 Task: Add a condition where "Channel Is not Satisfaction prediction" in new tickets in your groups.
Action: Mouse moved to (150, 509)
Screenshot: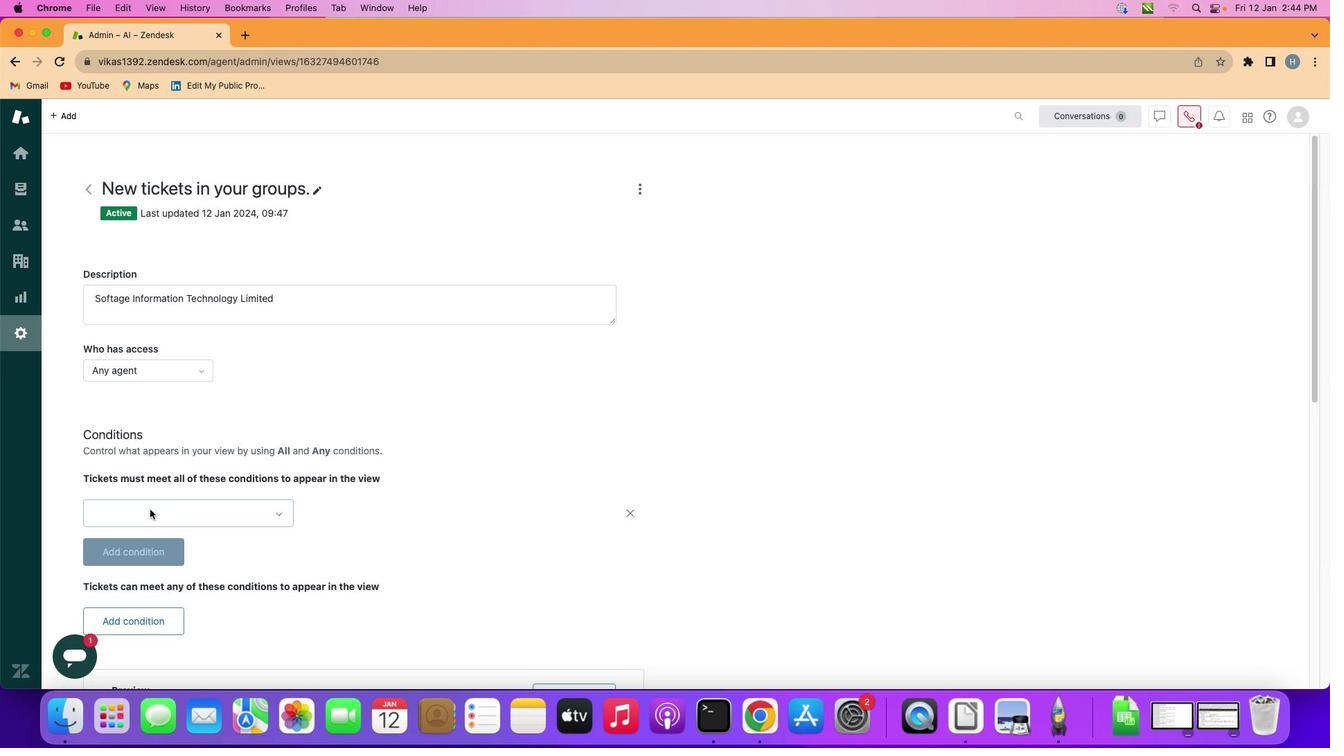 
Action: Mouse pressed left at (150, 509)
Screenshot: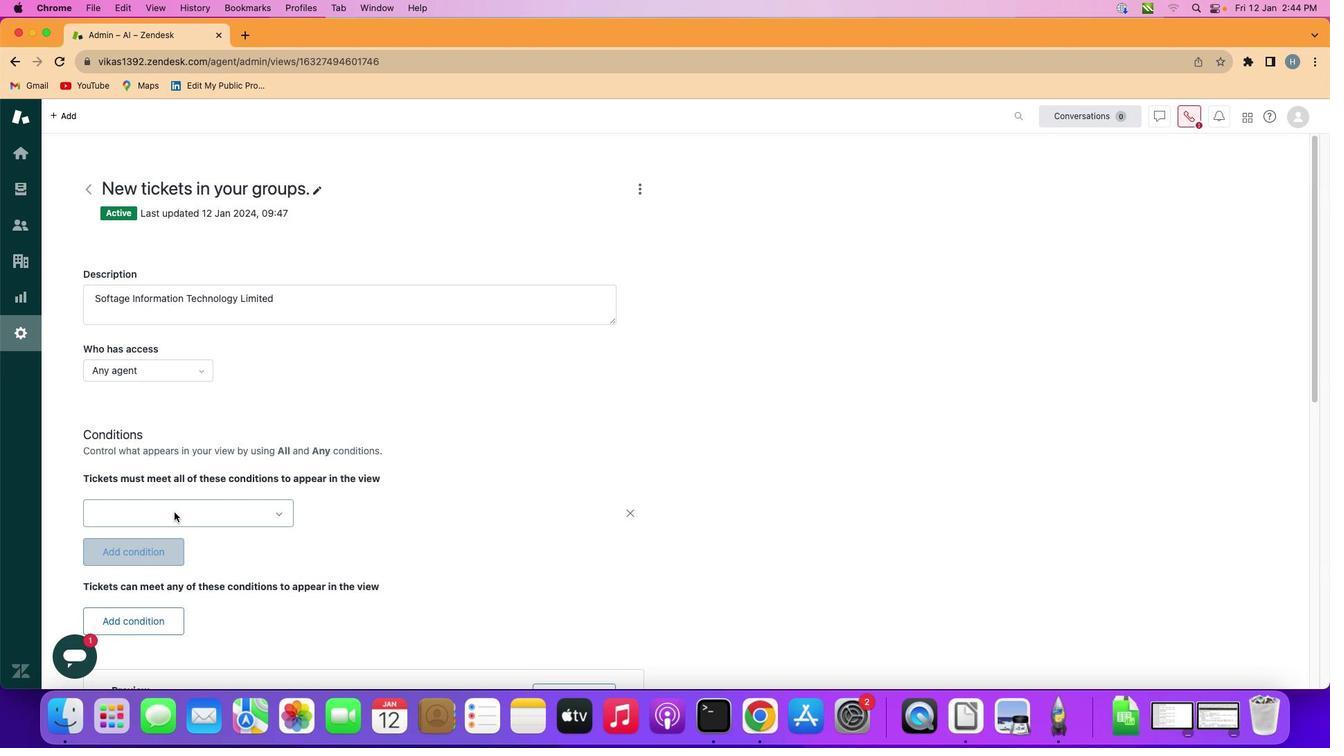 
Action: Mouse moved to (234, 510)
Screenshot: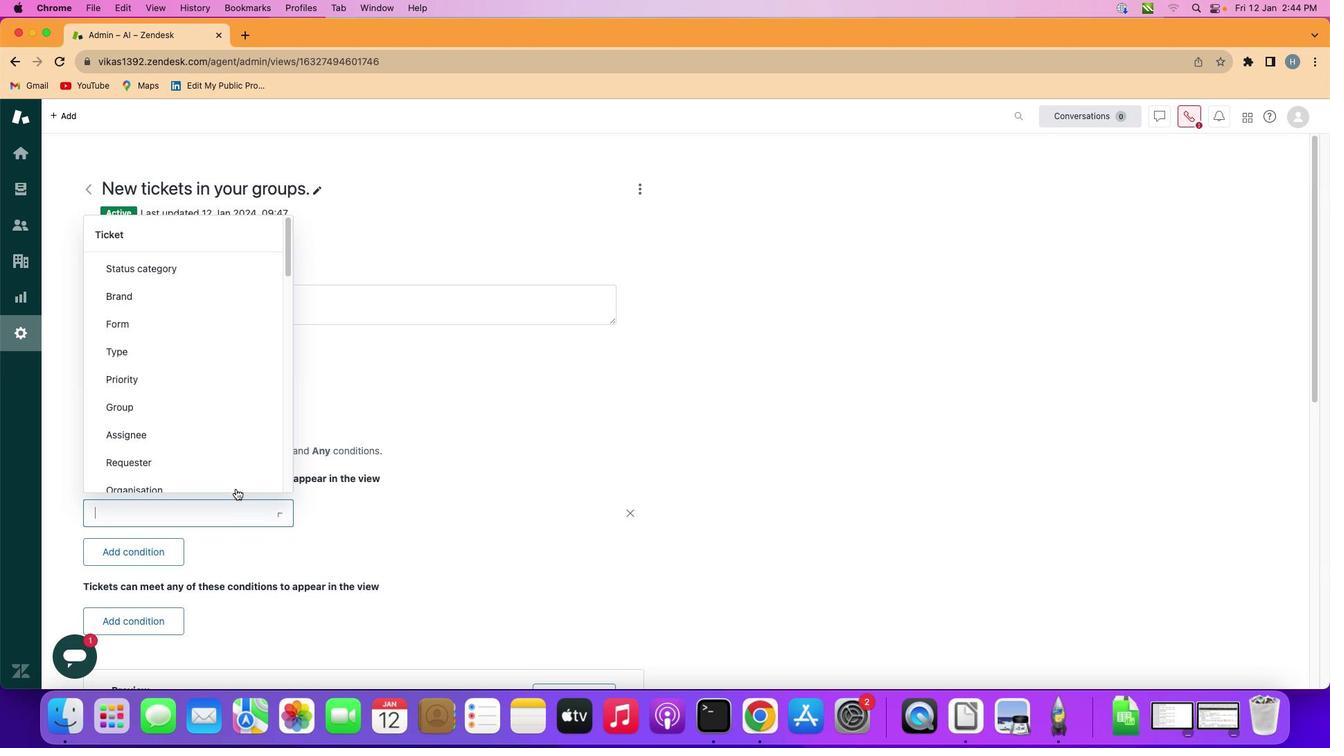 
Action: Mouse pressed left at (234, 510)
Screenshot: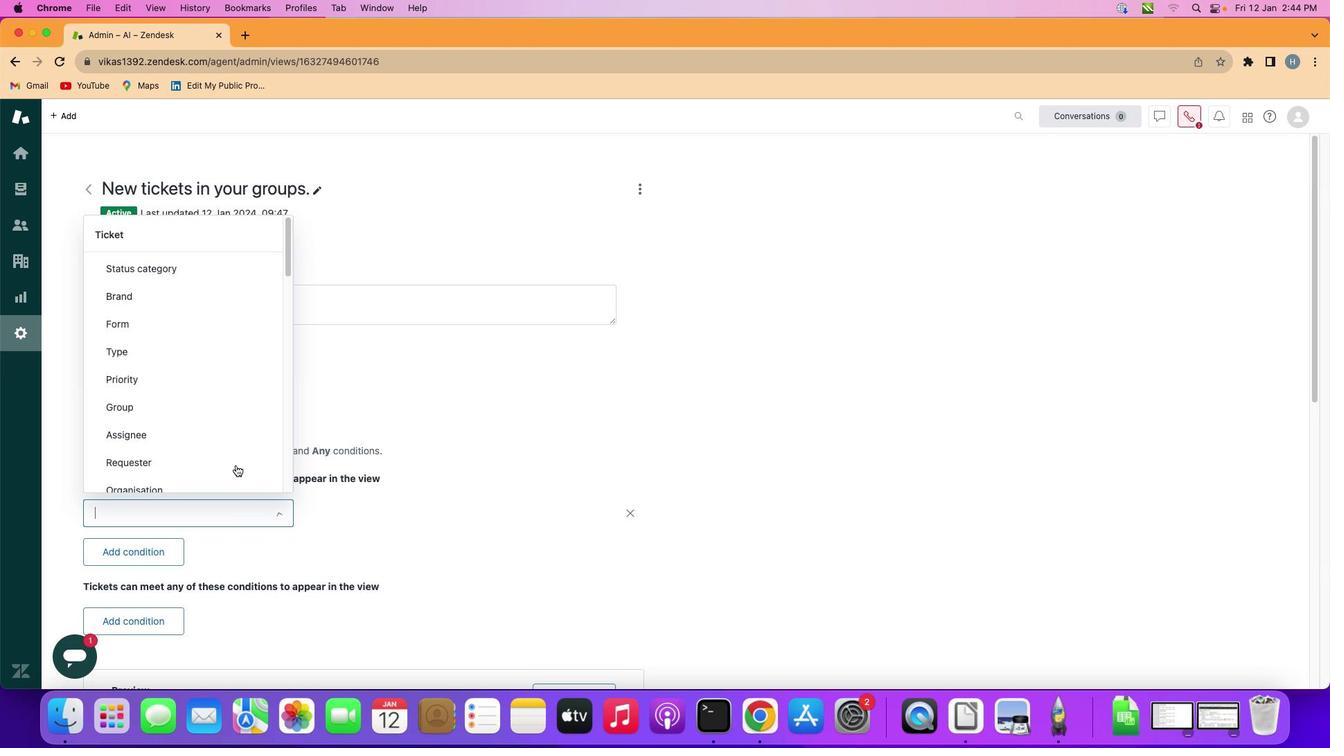 
Action: Mouse moved to (235, 342)
Screenshot: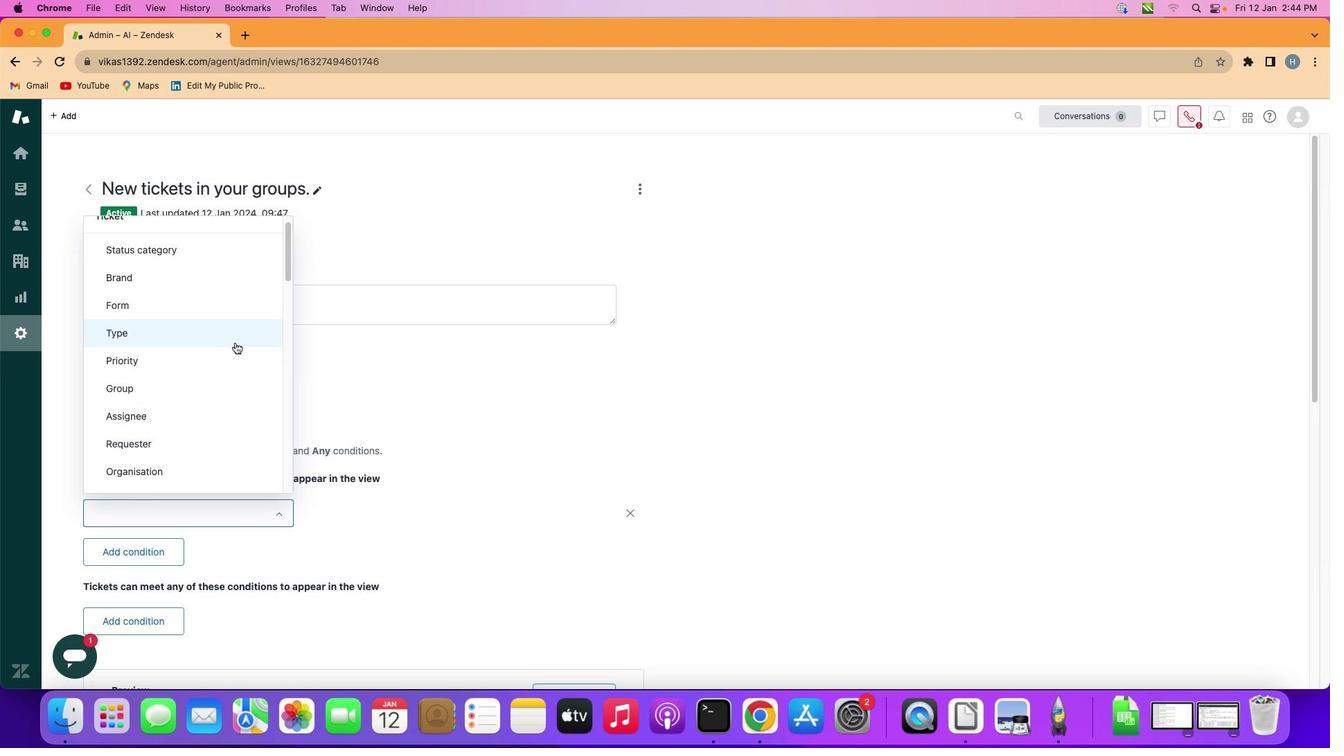 
Action: Mouse scrolled (235, 342) with delta (0, 0)
Screenshot: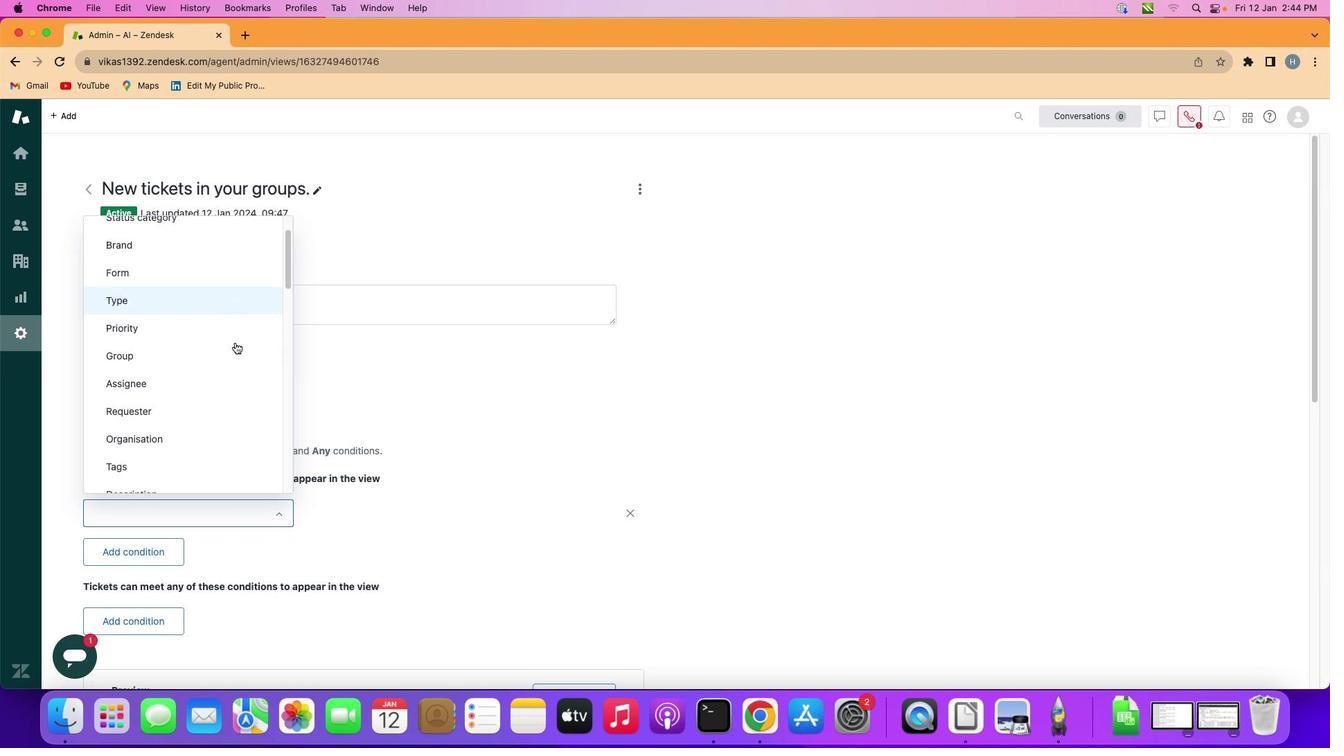 
Action: Mouse scrolled (235, 342) with delta (0, 0)
Screenshot: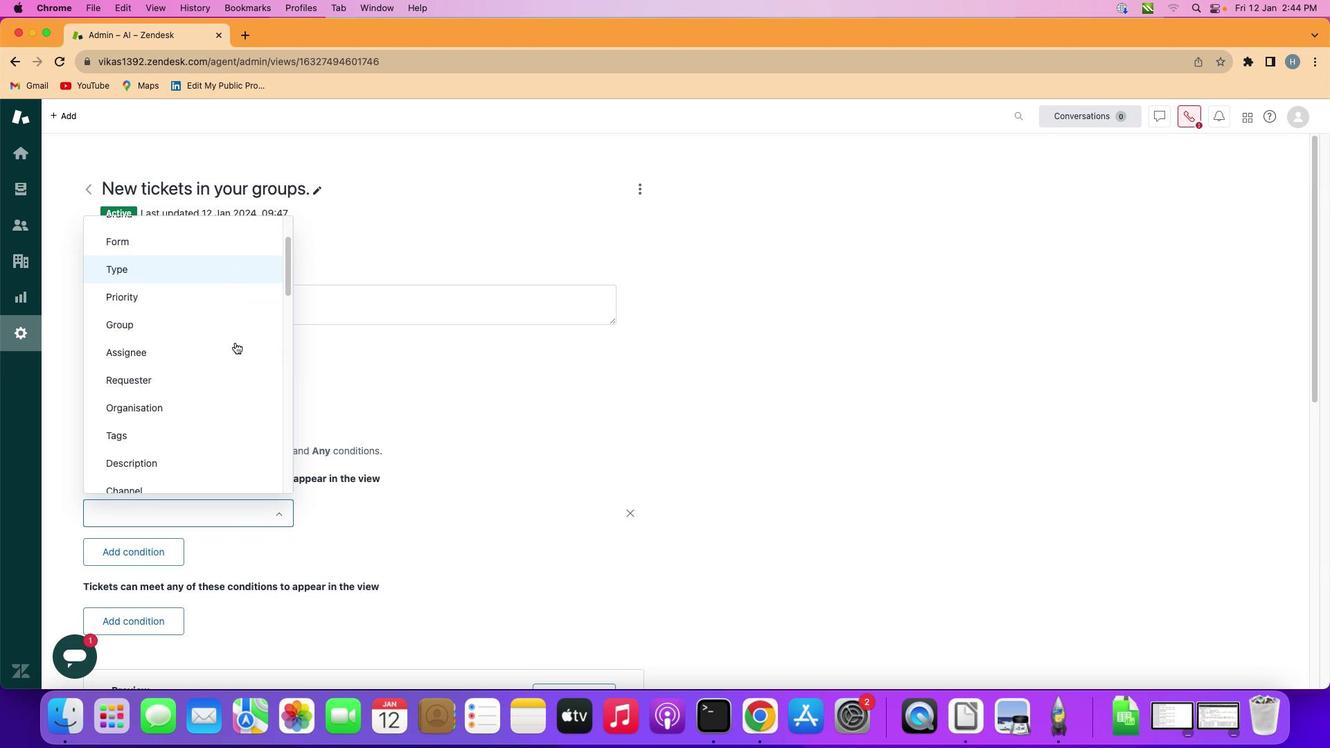 
Action: Mouse scrolled (235, 342) with delta (0, 0)
Screenshot: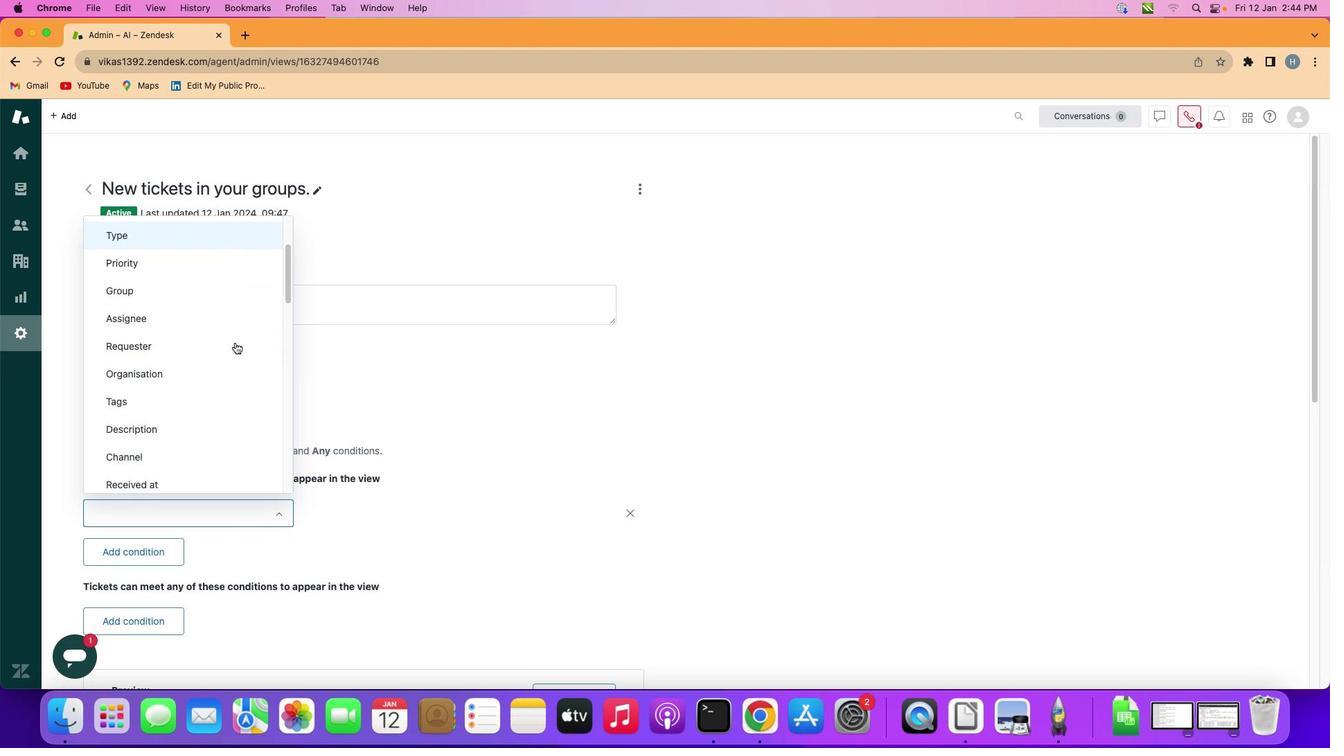 
Action: Mouse scrolled (235, 342) with delta (0, 0)
Screenshot: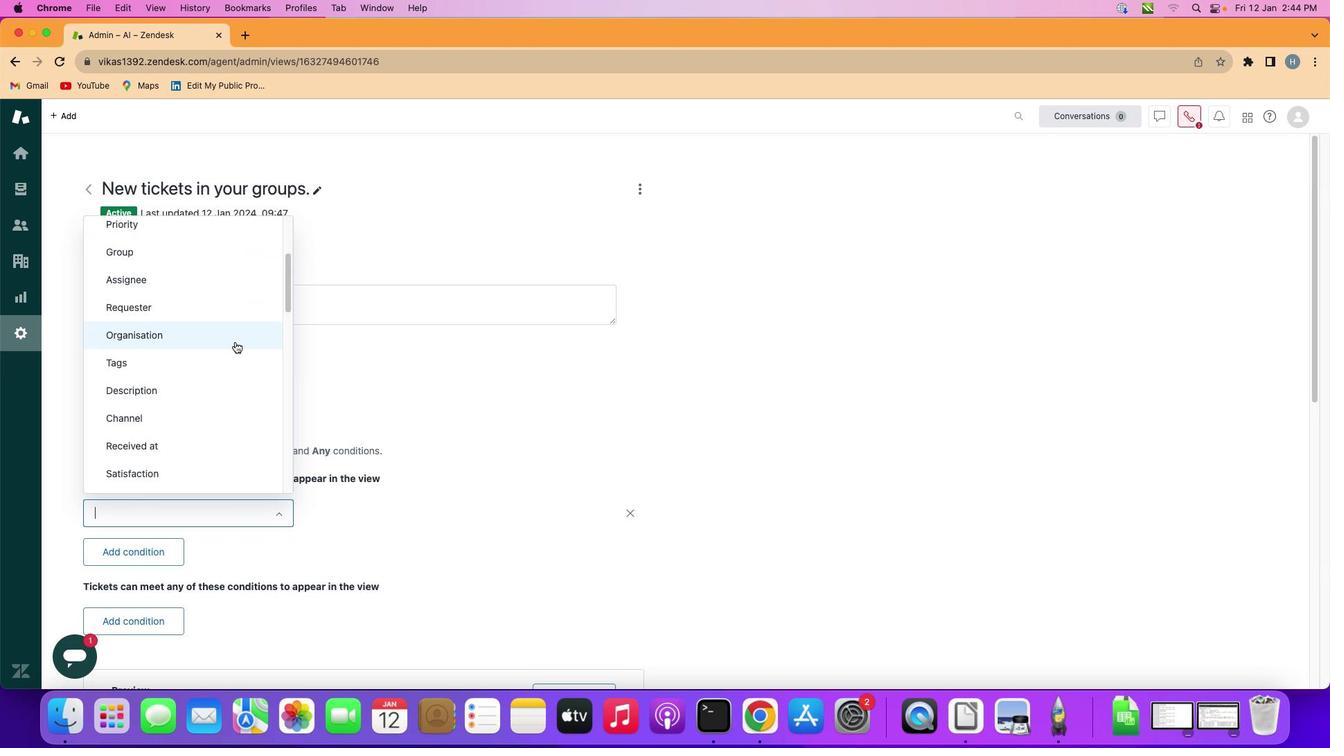 
Action: Mouse scrolled (235, 342) with delta (0, 0)
Screenshot: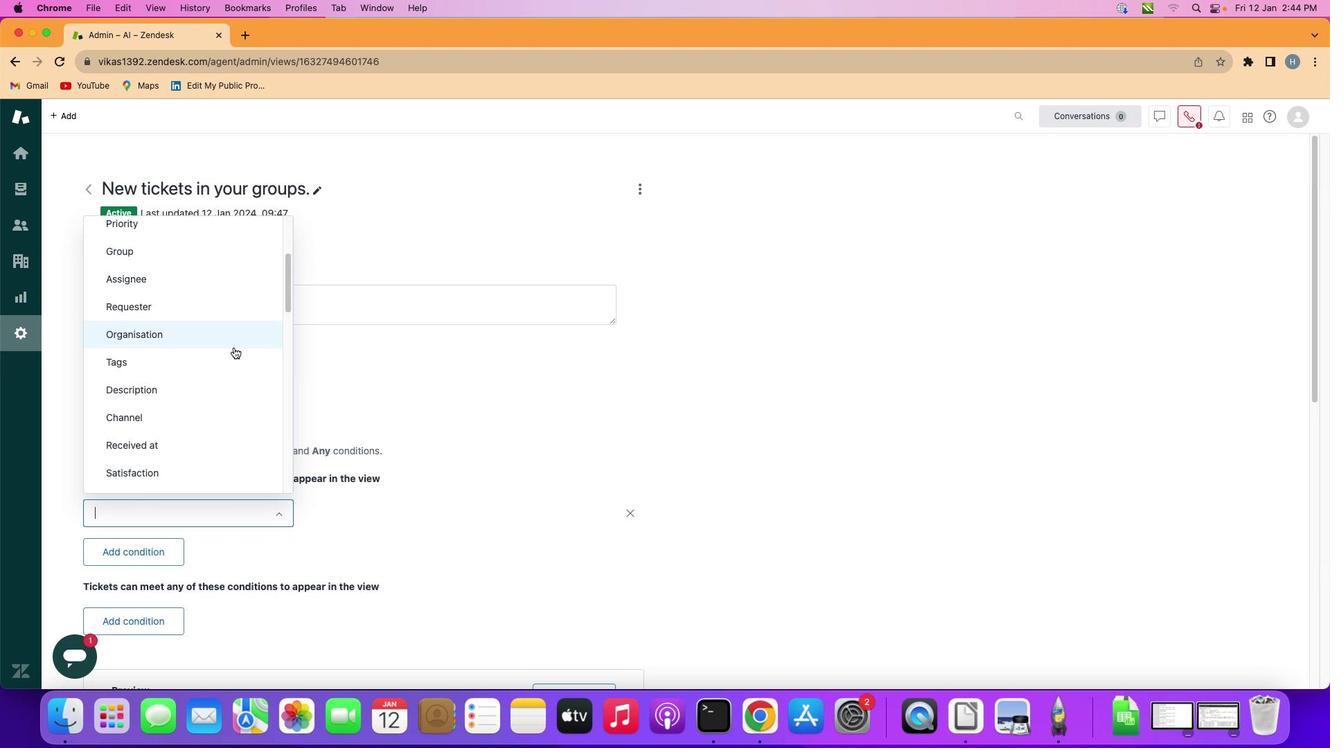 
Action: Mouse moved to (211, 416)
Screenshot: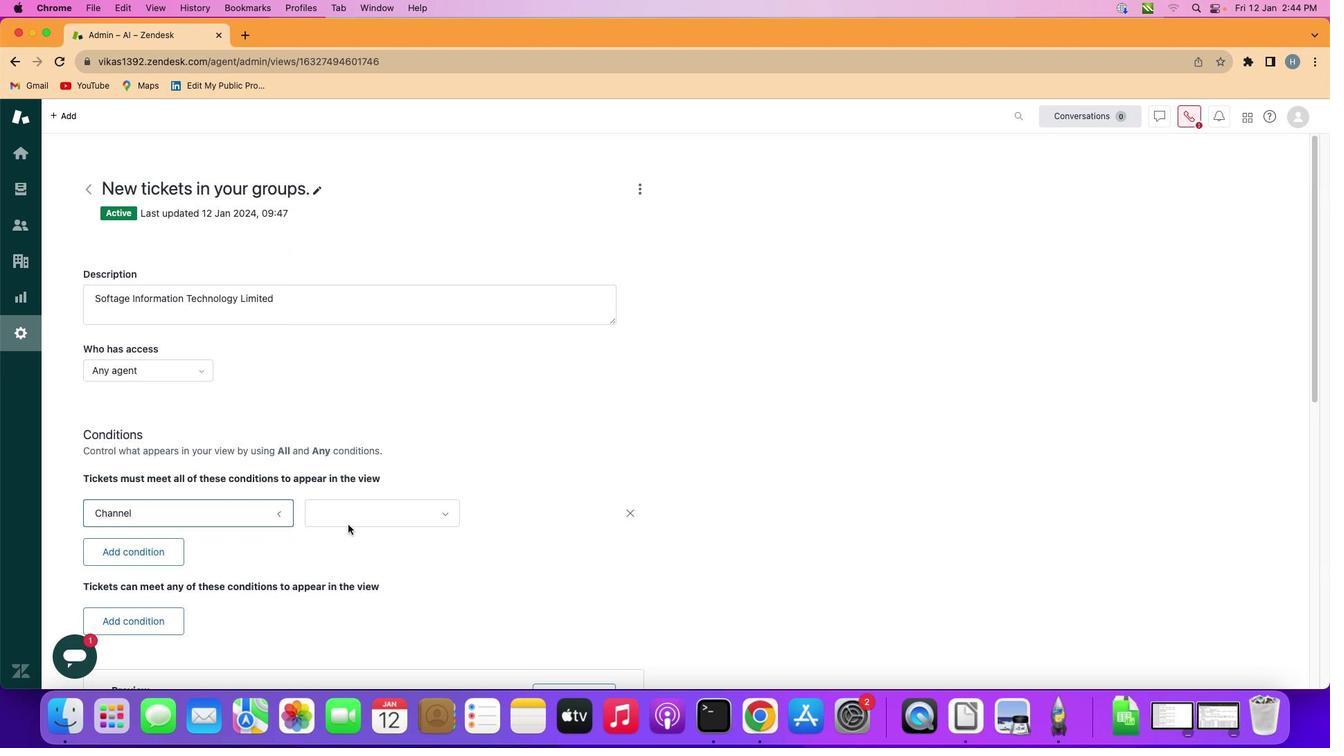 
Action: Mouse pressed left at (211, 416)
Screenshot: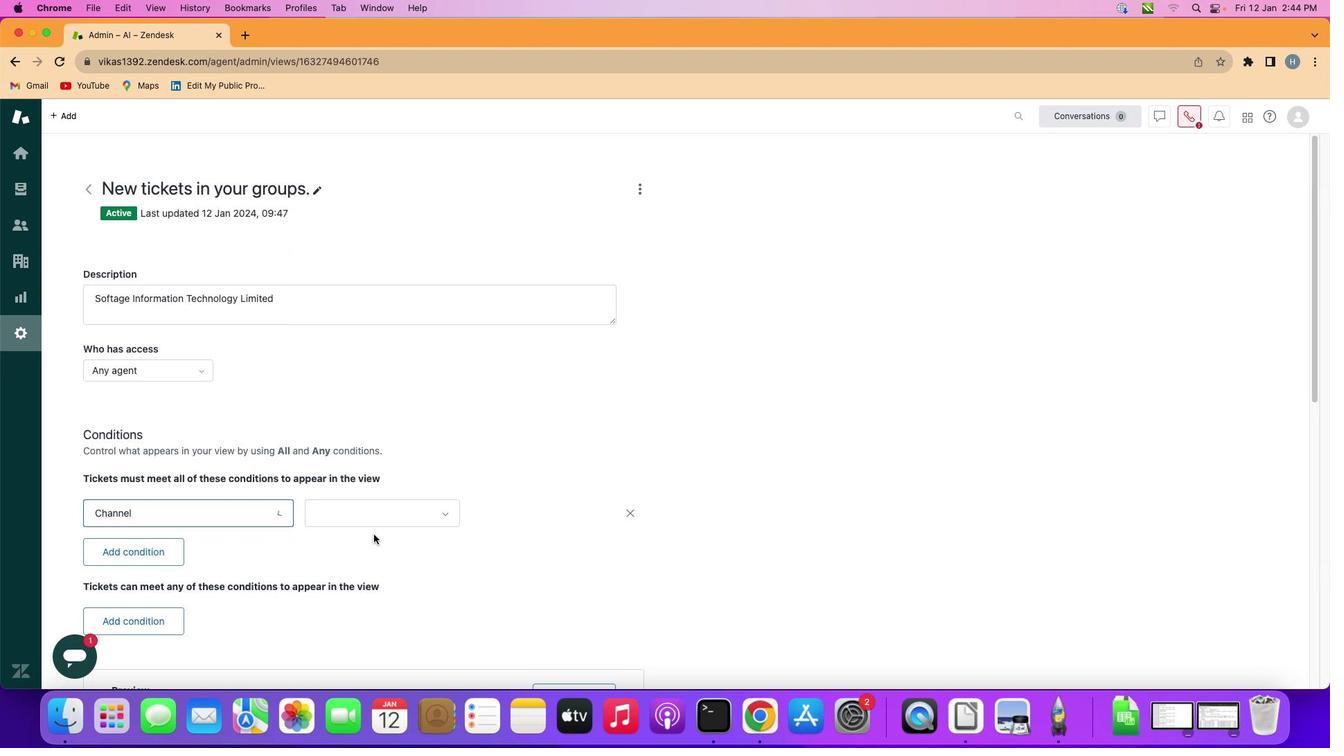 
Action: Mouse moved to (412, 520)
Screenshot: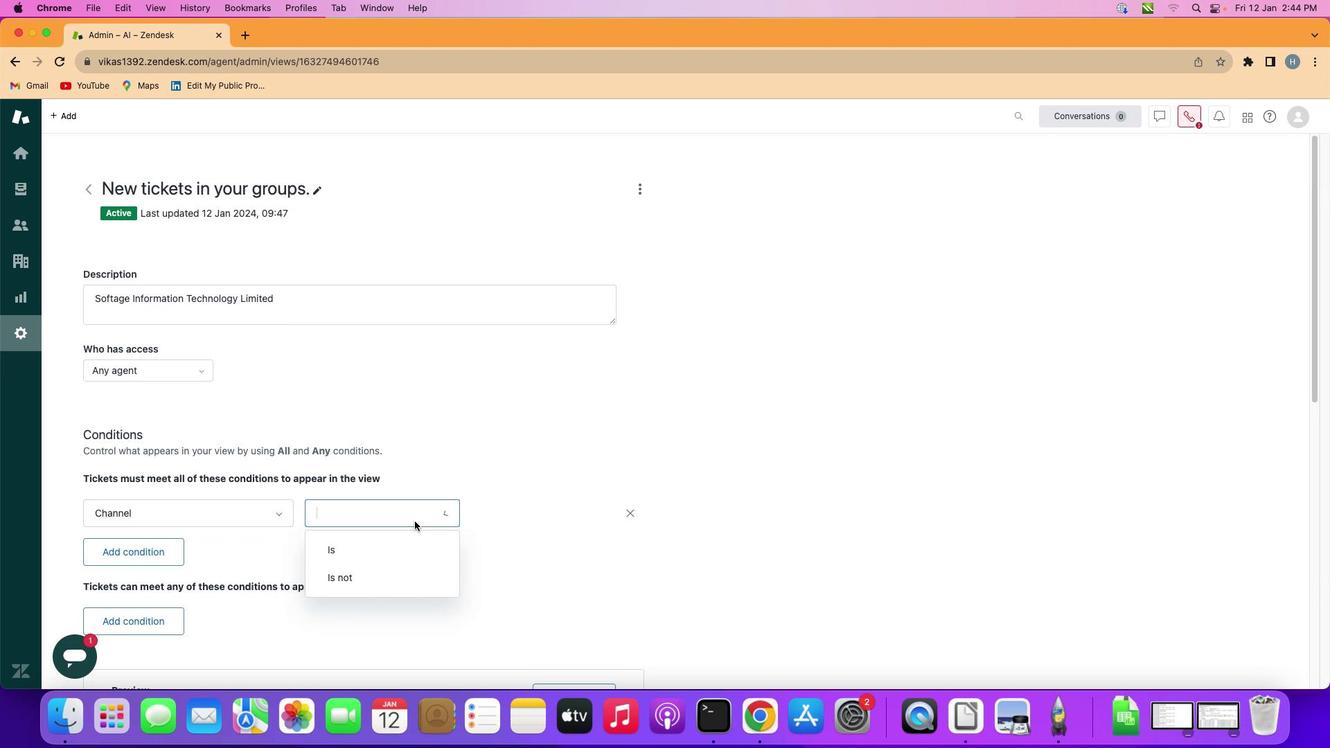 
Action: Mouse pressed left at (412, 520)
Screenshot: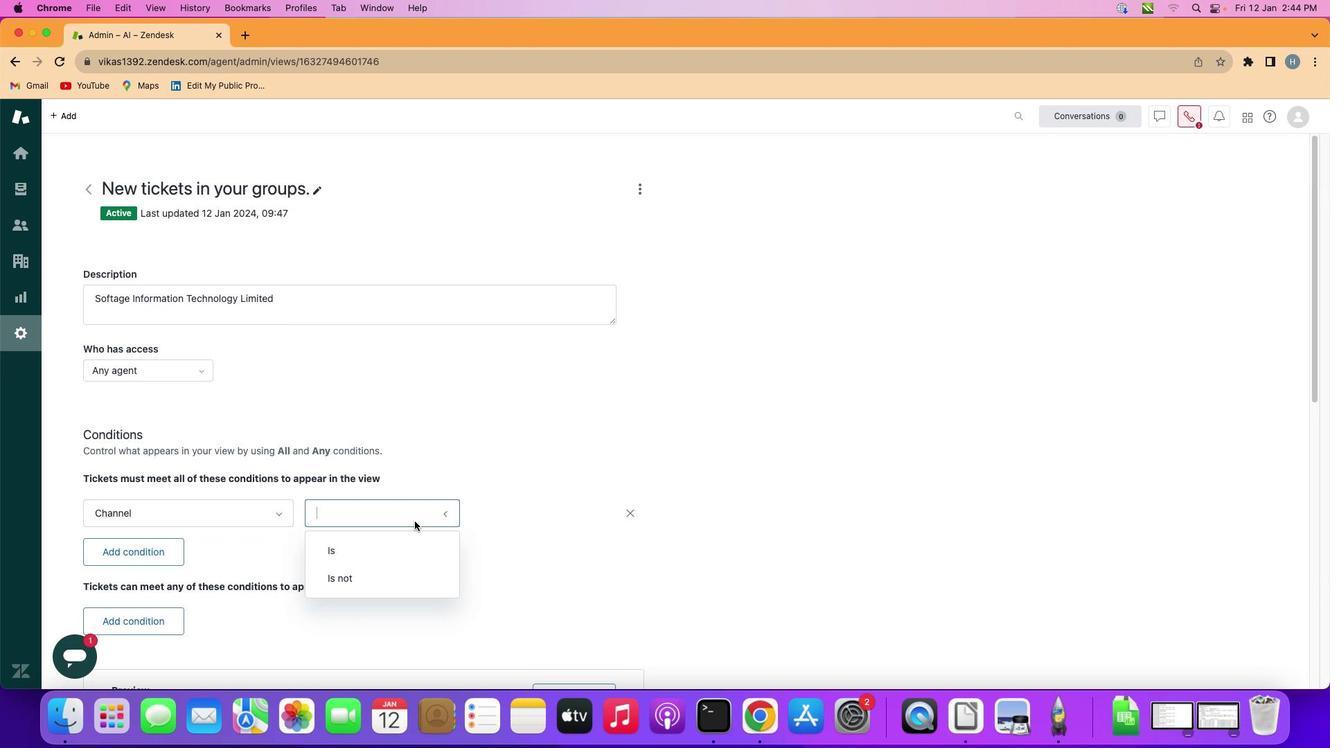 
Action: Mouse moved to (401, 572)
Screenshot: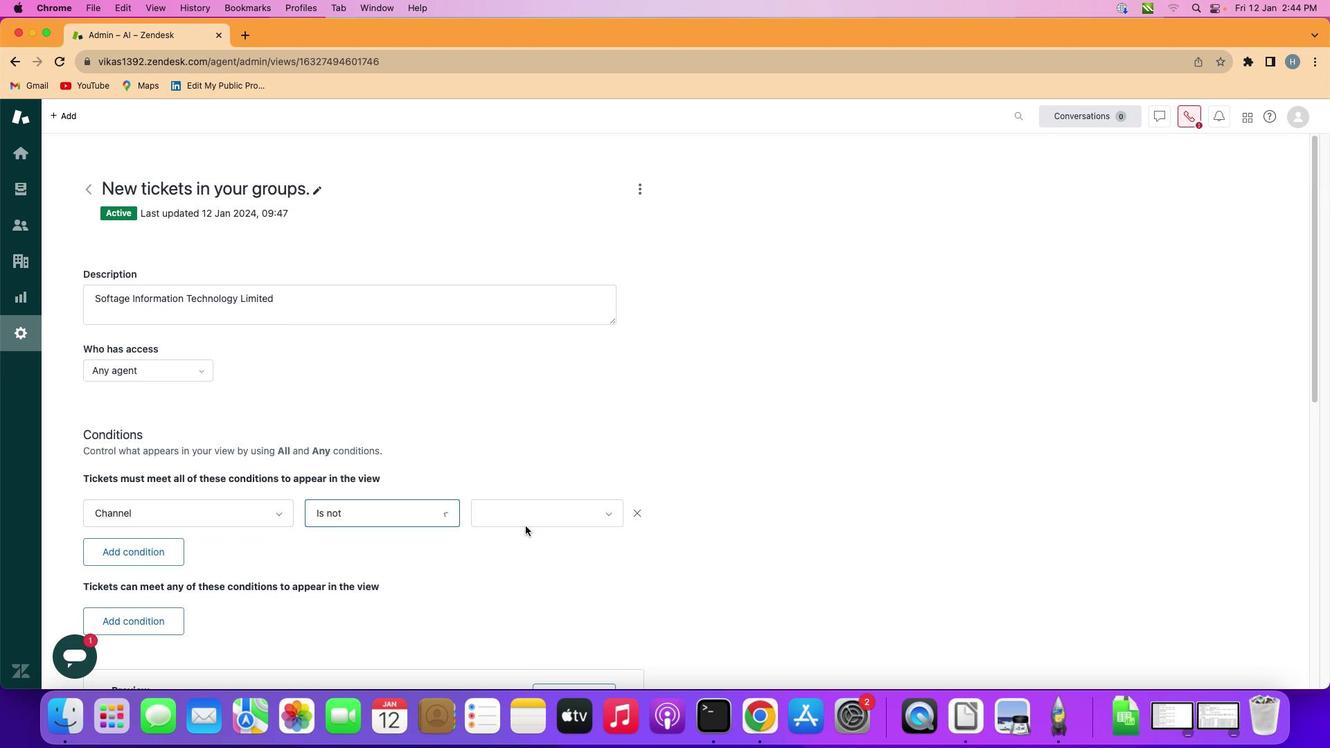 
Action: Mouse pressed left at (401, 572)
Screenshot: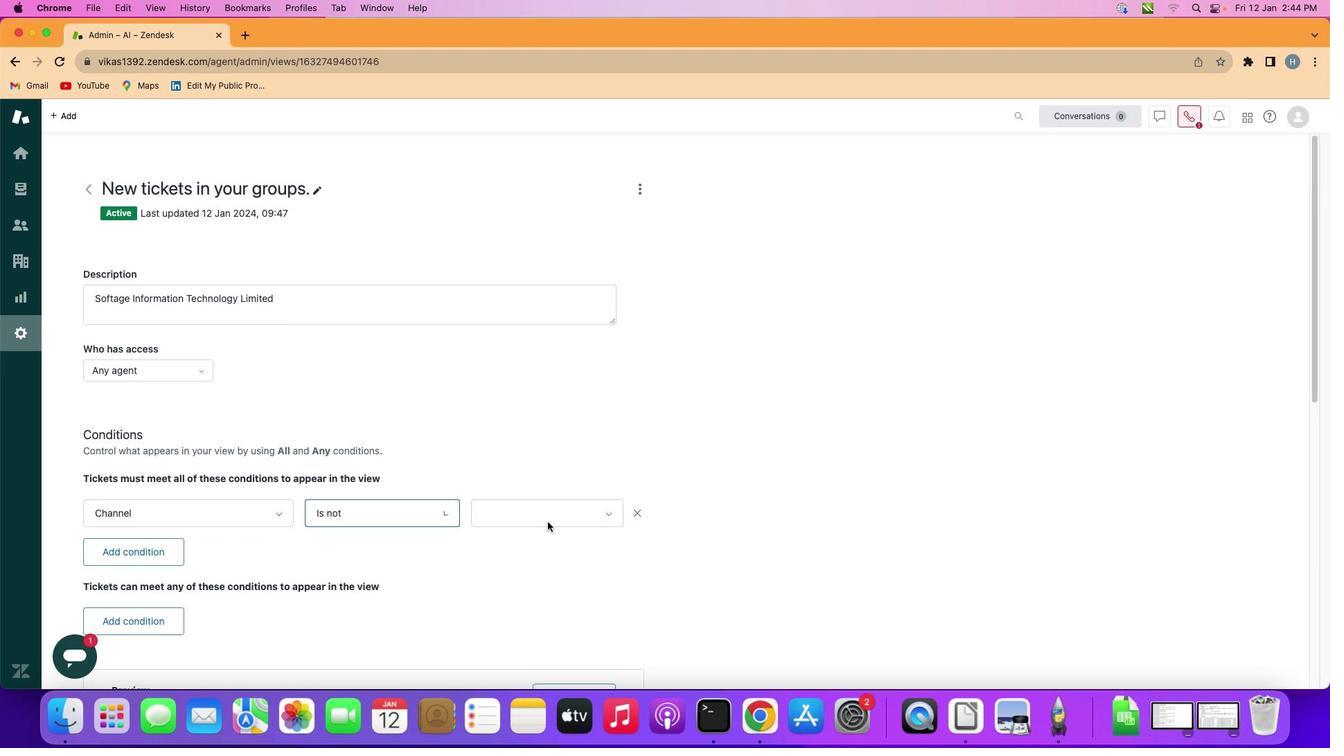 
Action: Mouse moved to (578, 509)
Screenshot: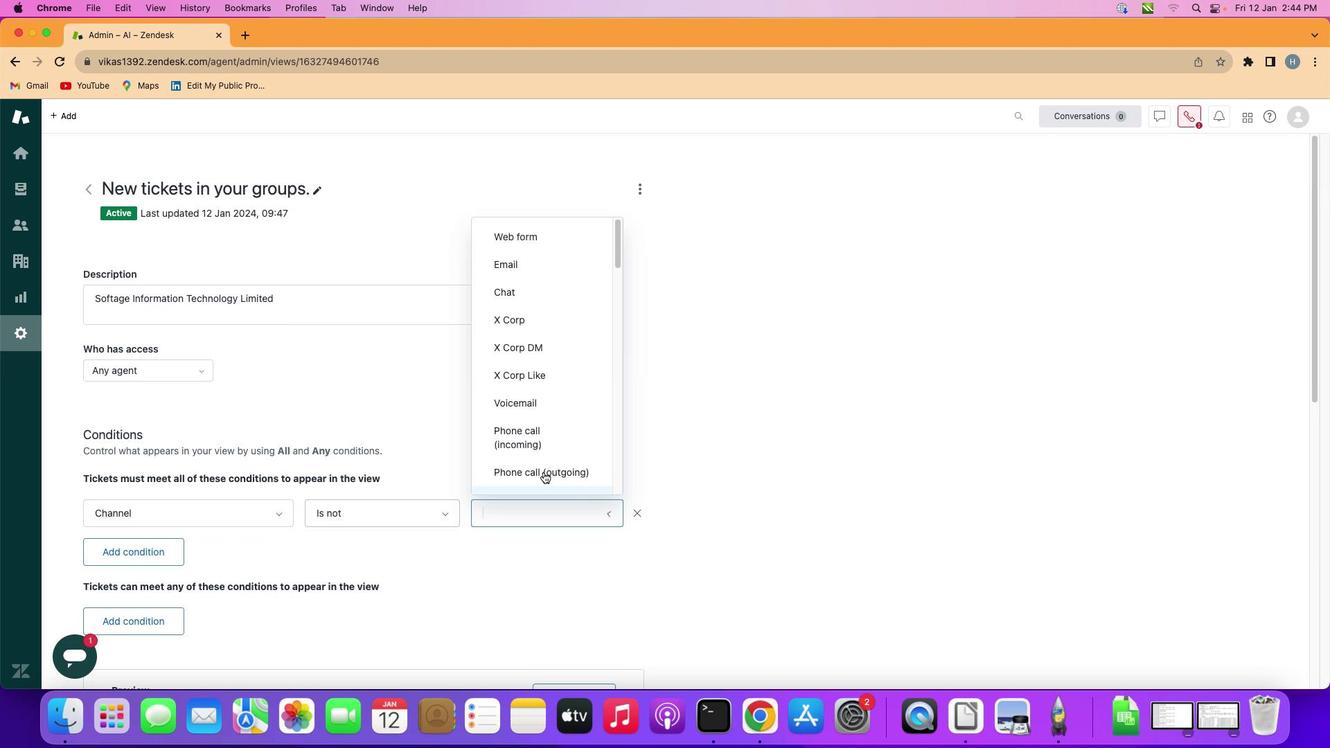 
Action: Mouse pressed left at (578, 509)
Screenshot: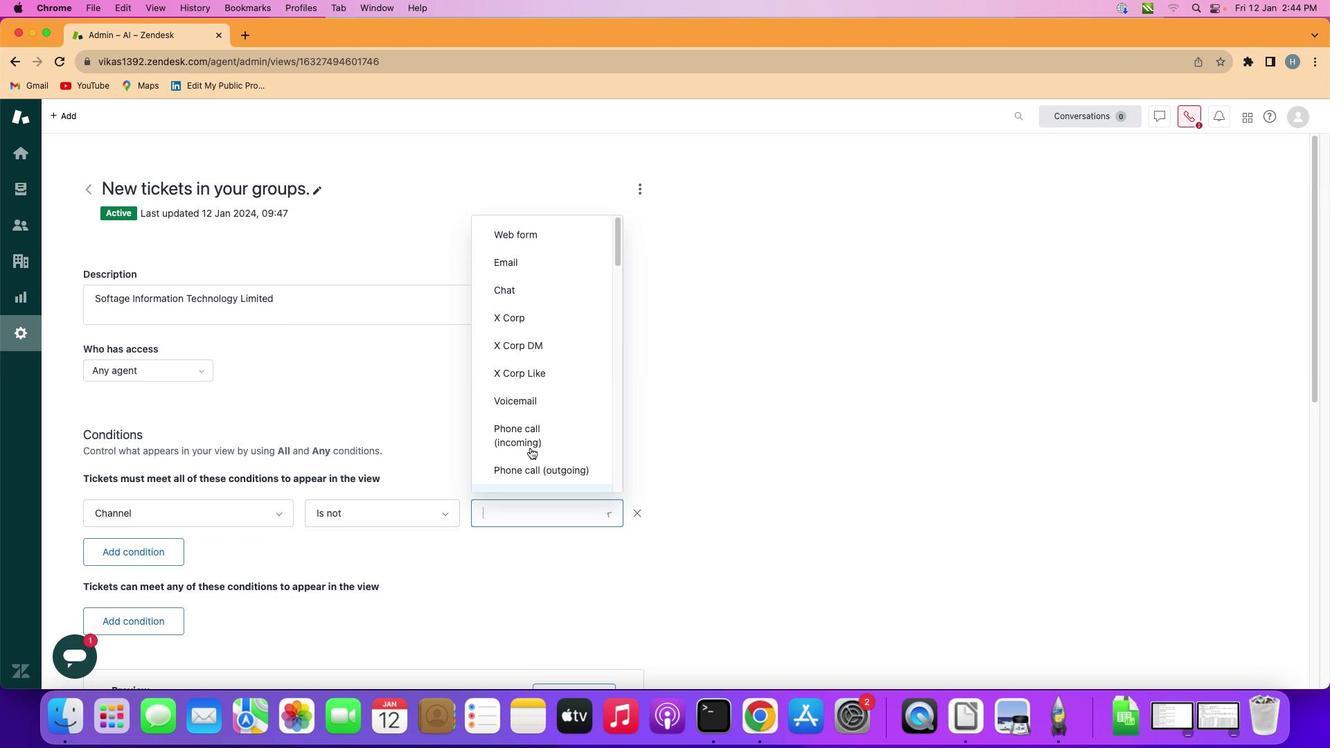 
Action: Mouse moved to (523, 349)
Screenshot: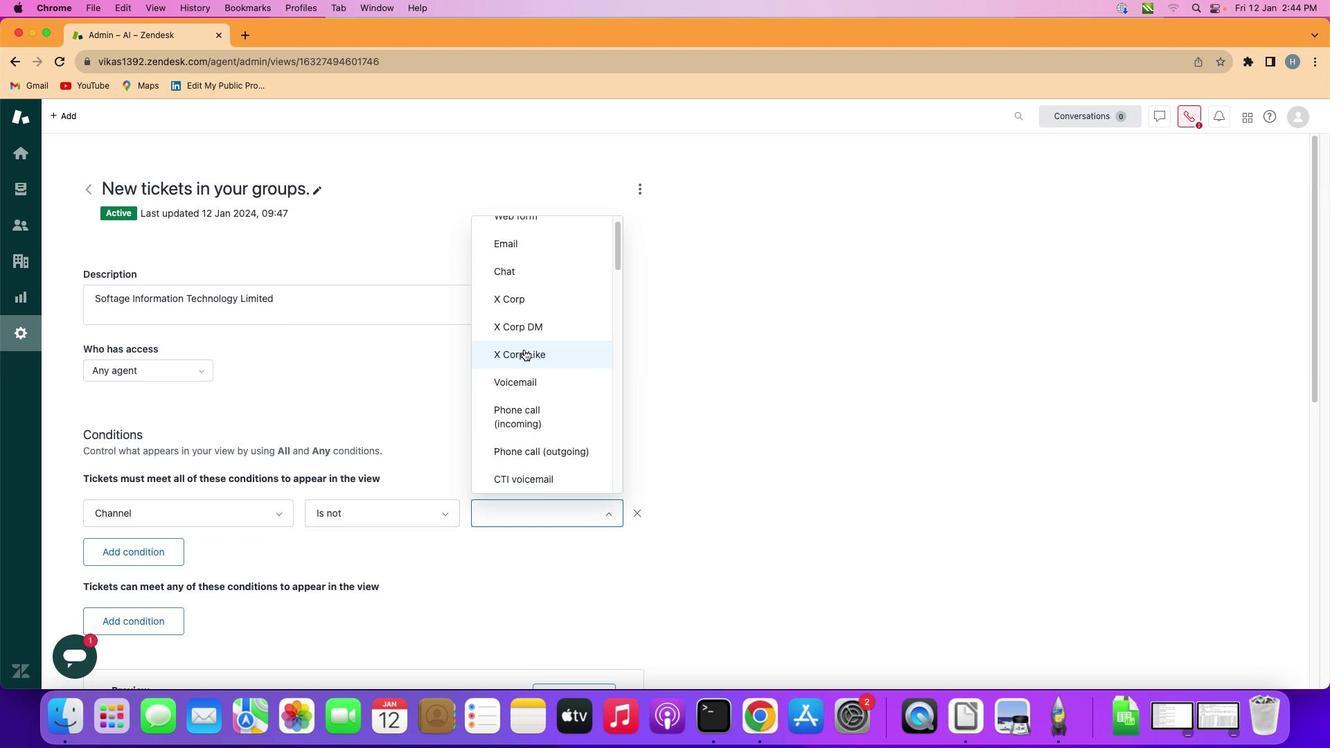 
Action: Mouse scrolled (523, 349) with delta (0, 0)
Screenshot: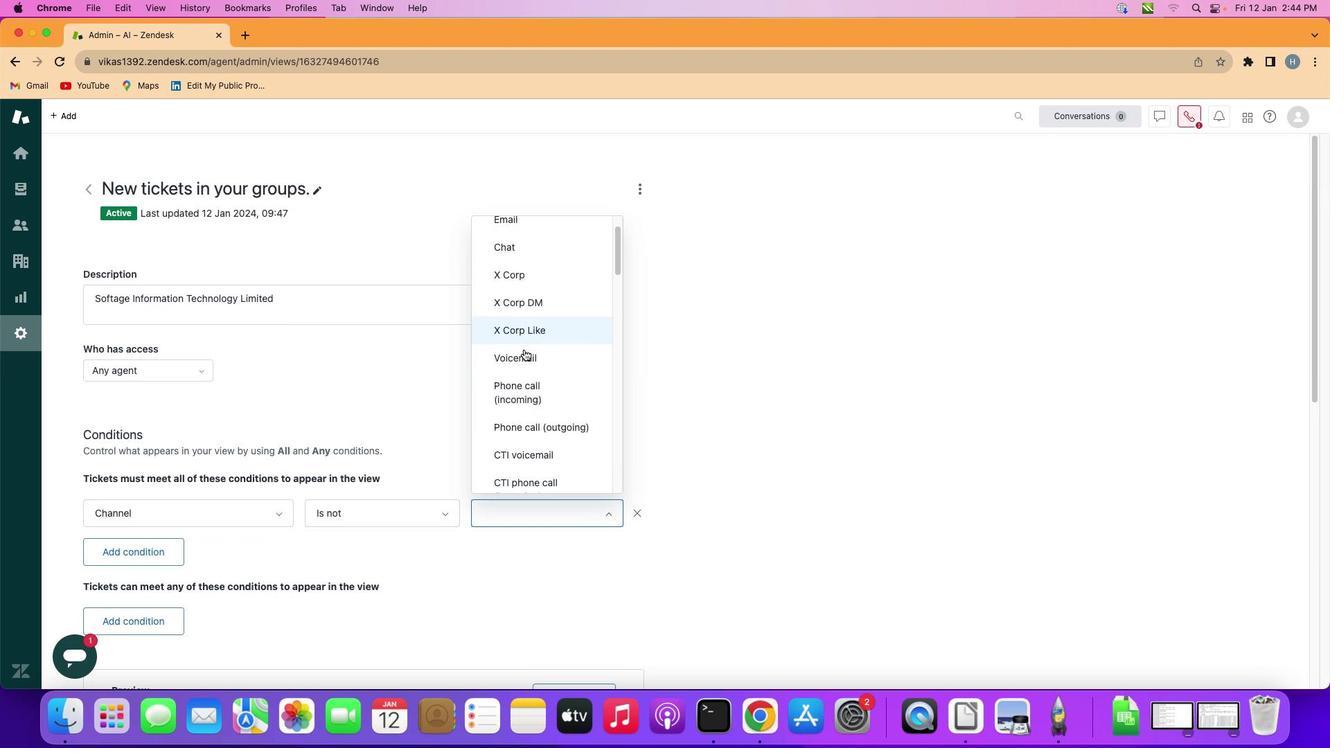 
Action: Mouse scrolled (523, 349) with delta (0, 0)
Screenshot: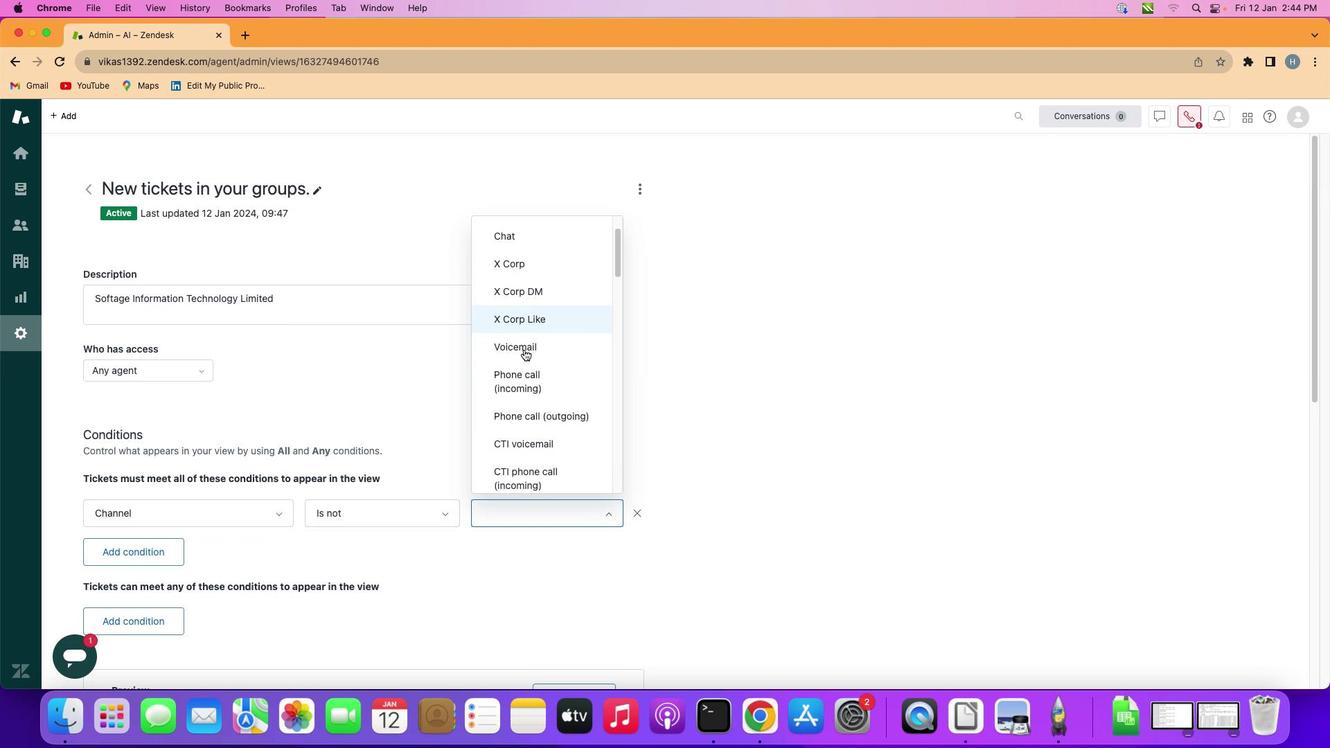 
Action: Mouse moved to (523, 349)
Screenshot: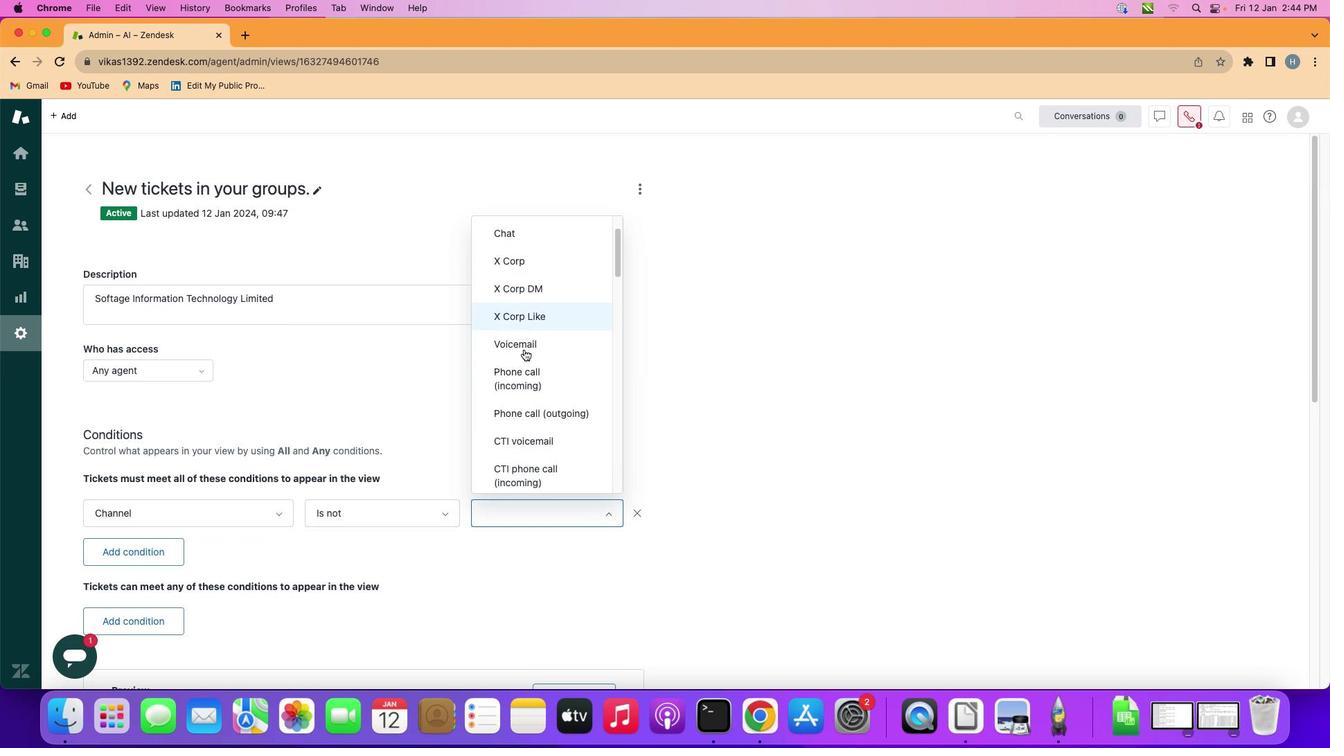 
Action: Mouse scrolled (523, 349) with delta (0, 0)
Screenshot: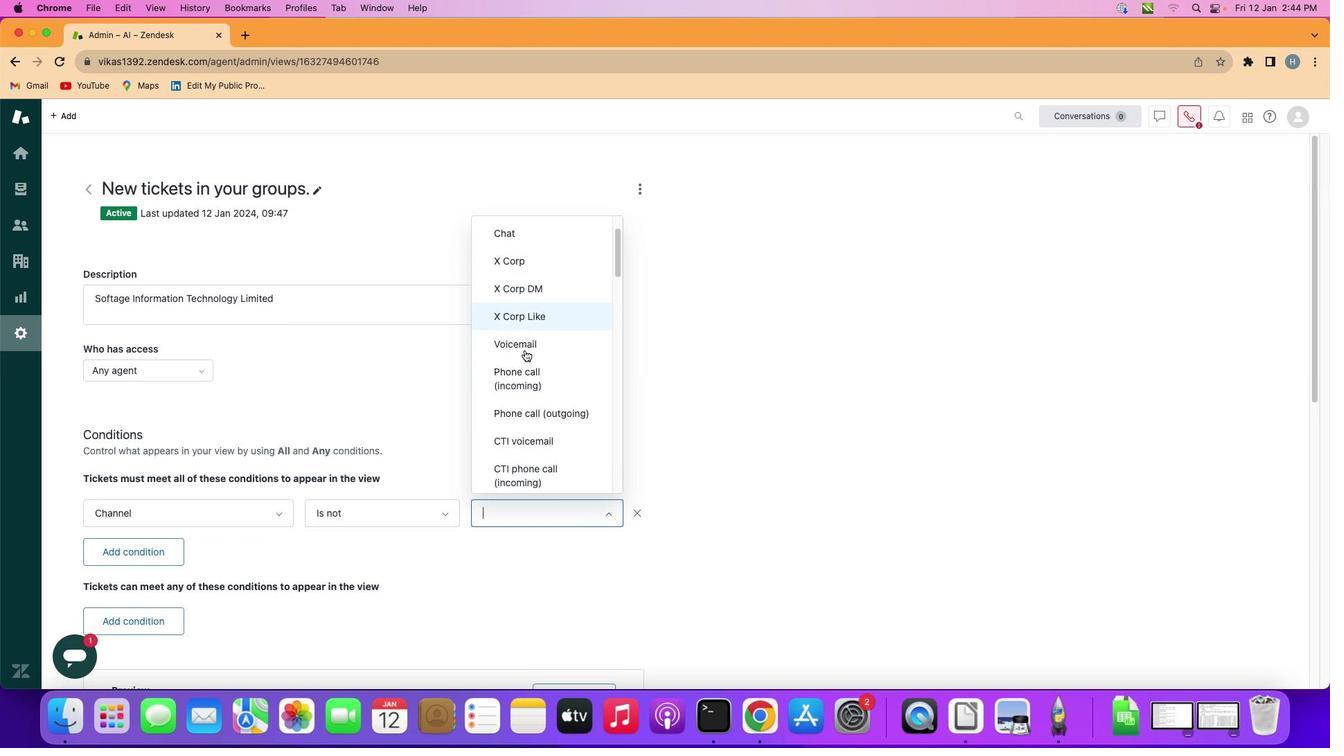 
Action: Mouse moved to (524, 349)
Screenshot: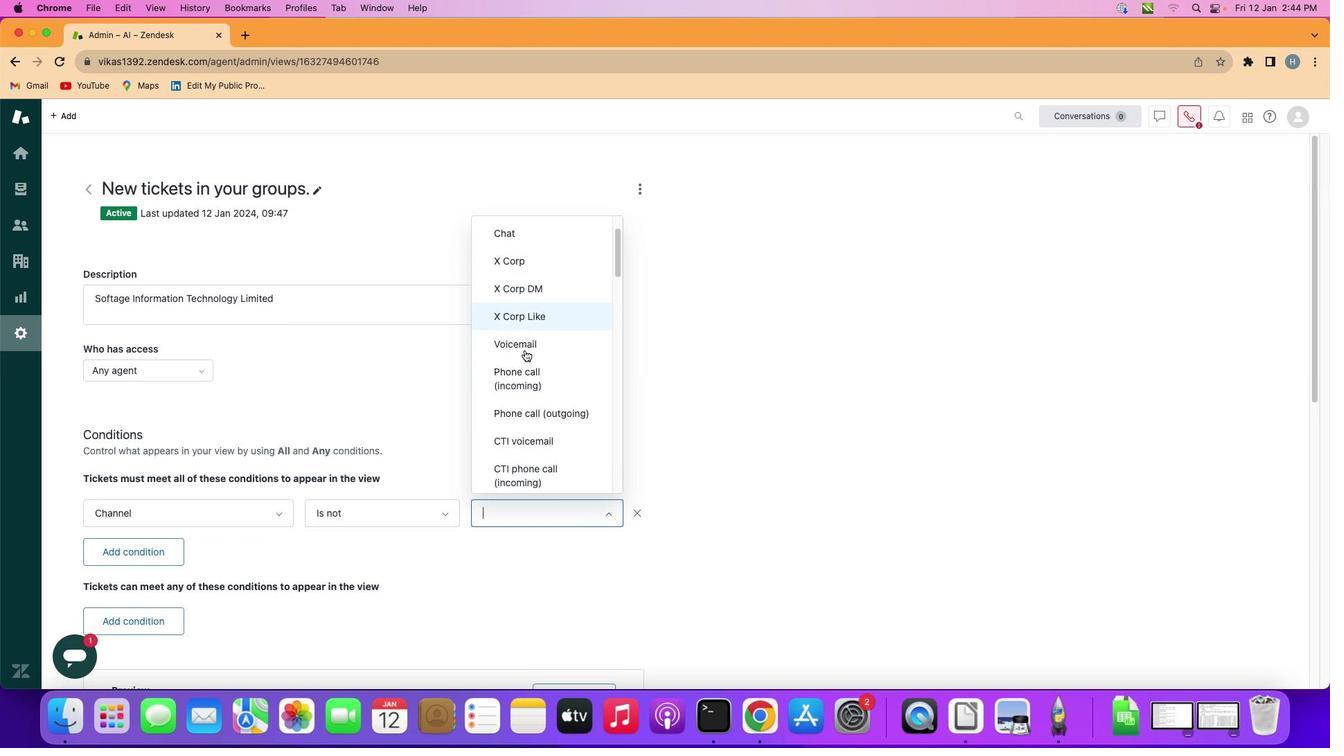 
Action: Mouse scrolled (524, 349) with delta (0, 0)
Screenshot: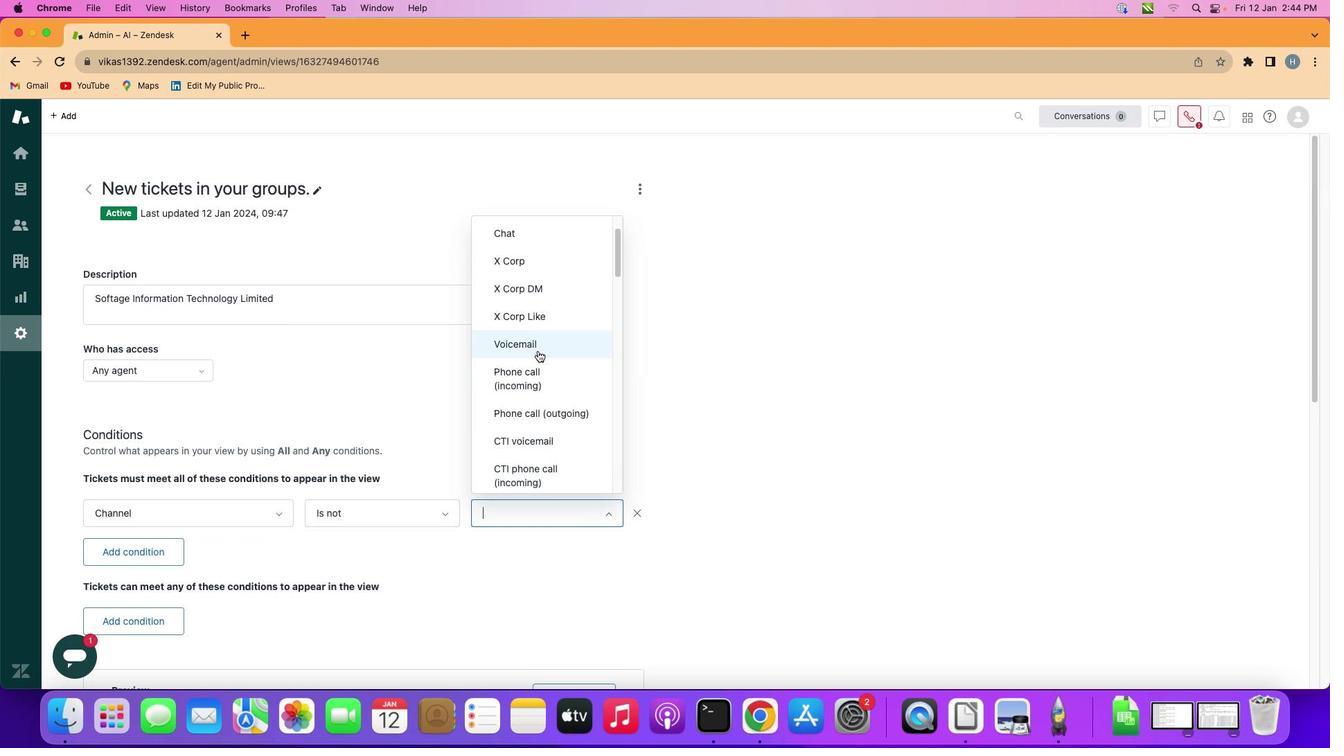 
Action: Mouse moved to (541, 350)
Screenshot: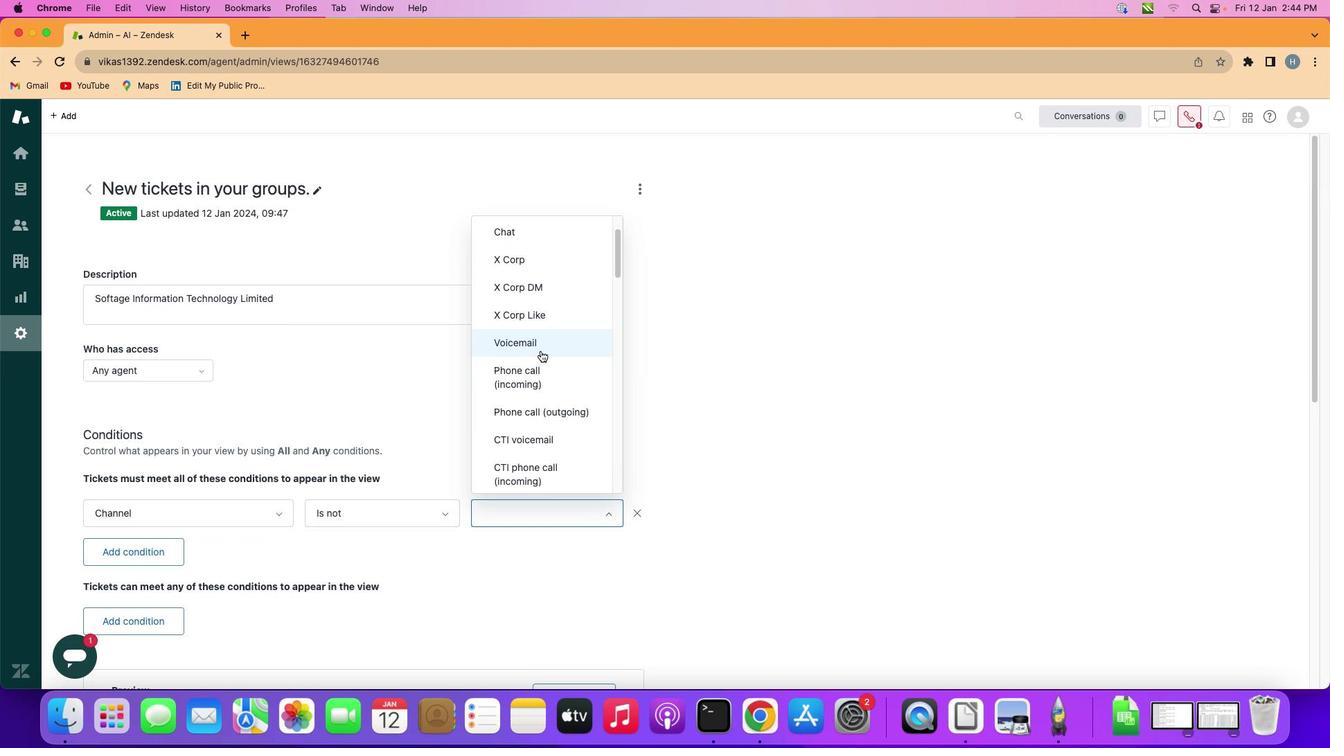 
Action: Mouse scrolled (541, 350) with delta (0, 0)
Screenshot: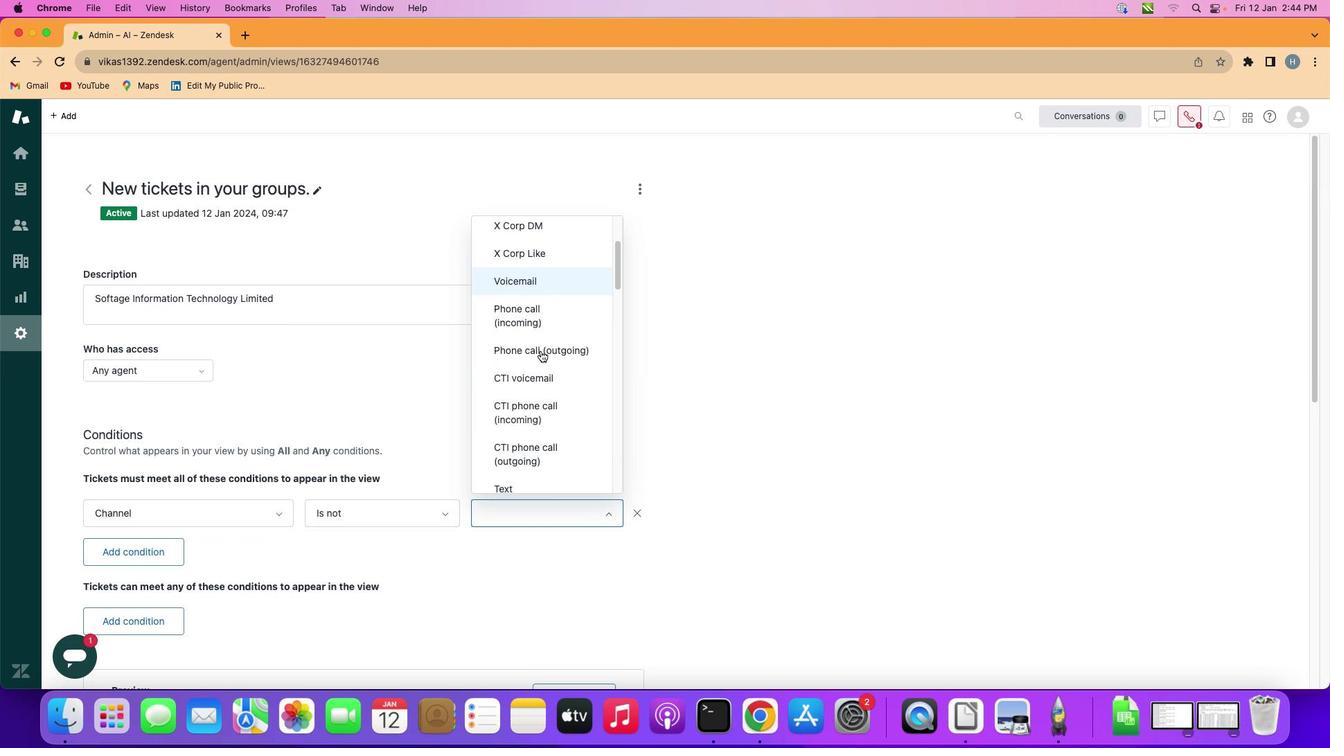
Action: Mouse scrolled (541, 350) with delta (0, 0)
Screenshot: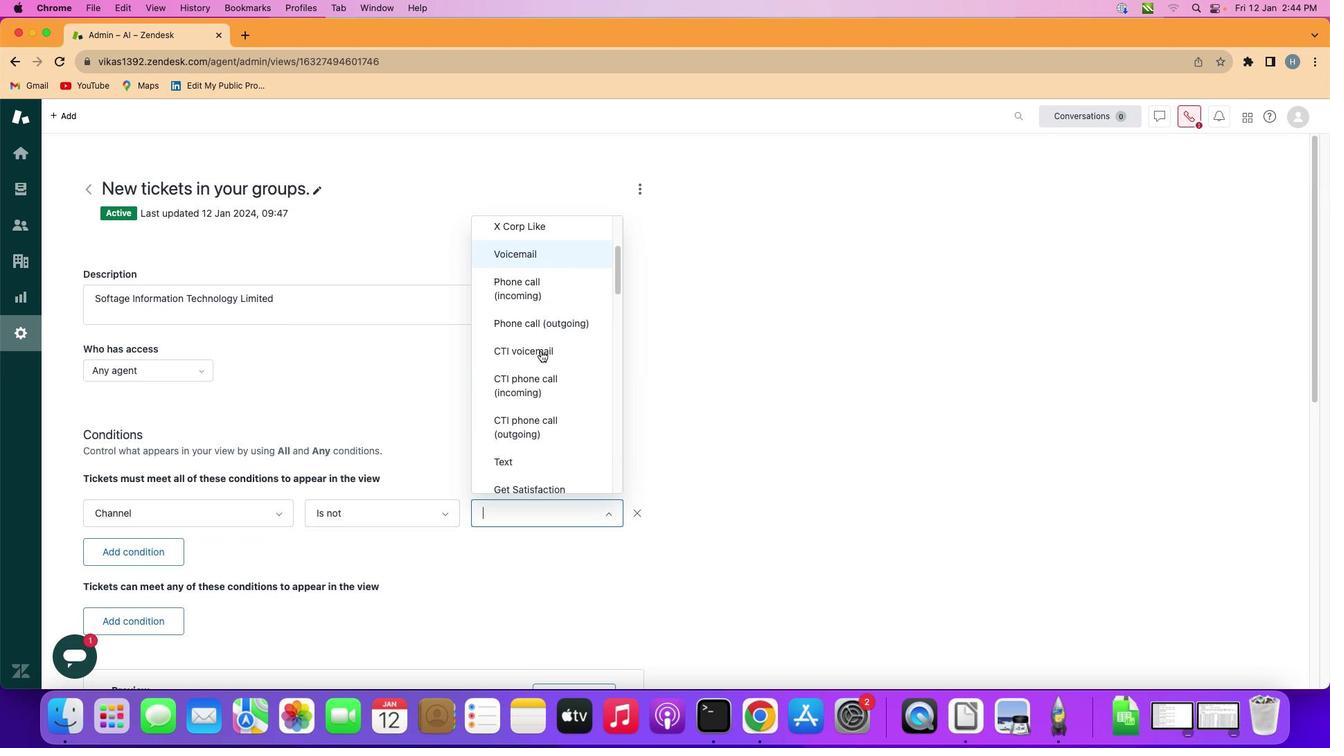 
Action: Mouse scrolled (541, 350) with delta (0, 0)
Screenshot: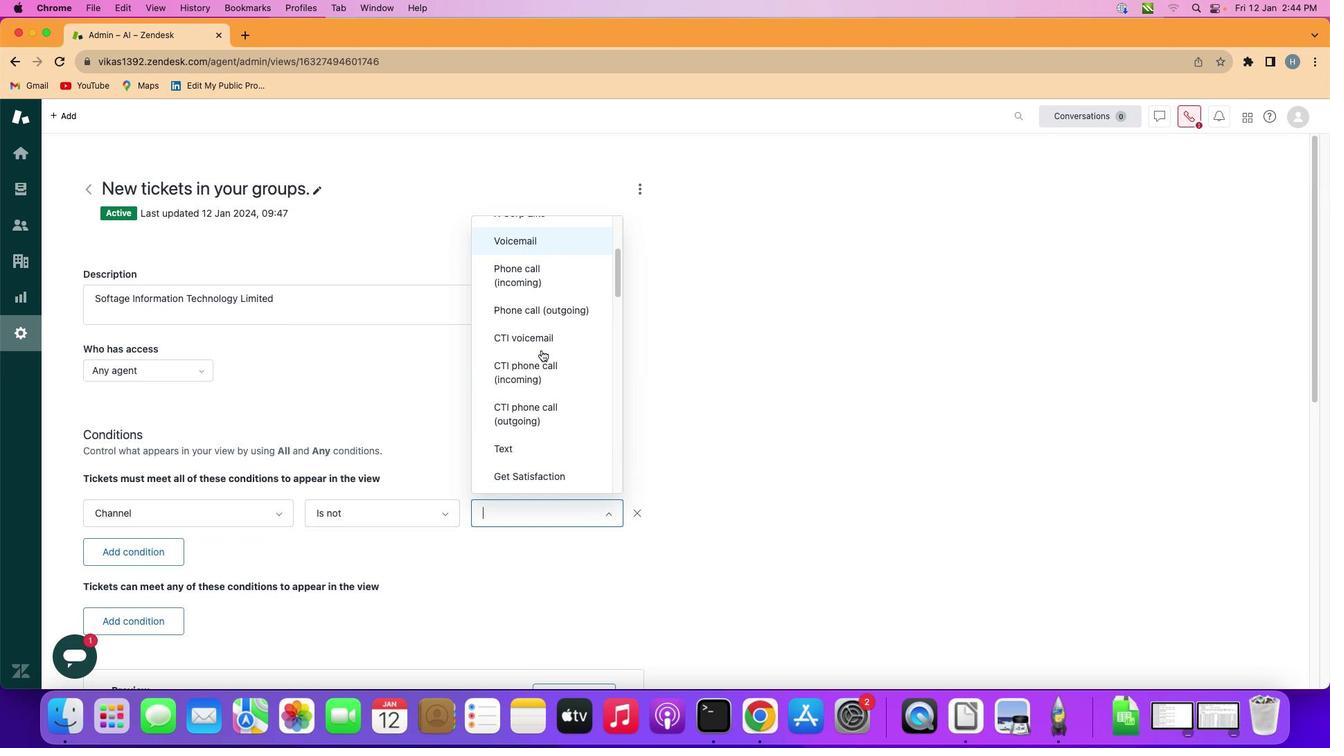 
Action: Mouse scrolled (541, 350) with delta (0, 0)
Screenshot: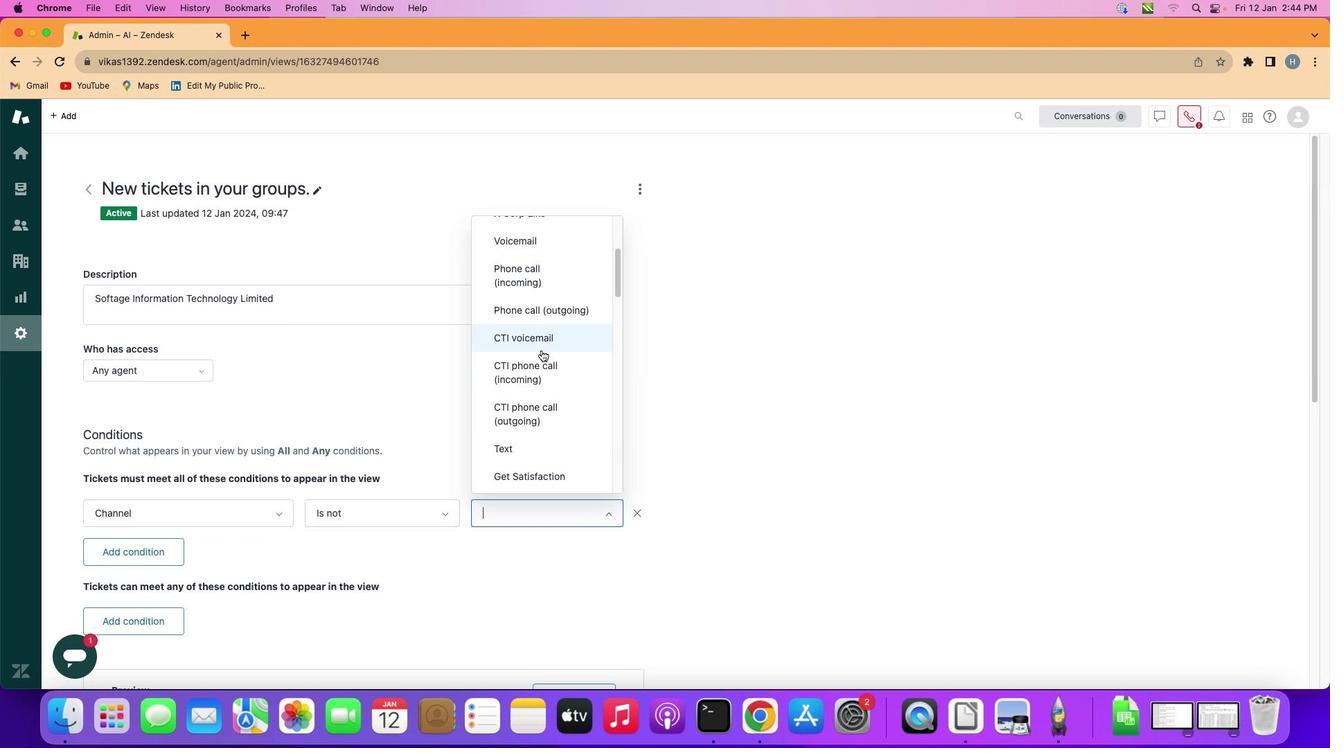 
Action: Mouse moved to (541, 349)
Screenshot: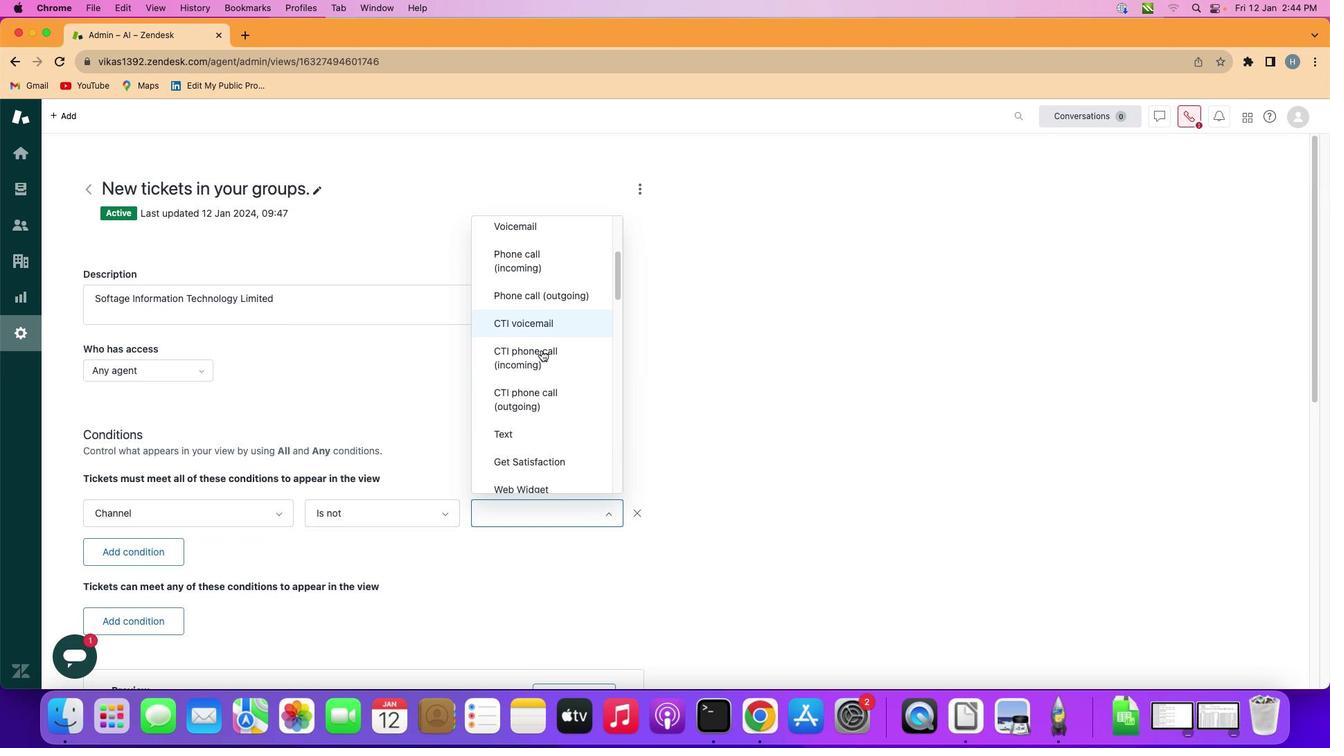
Action: Mouse scrolled (541, 349) with delta (0, 0)
Screenshot: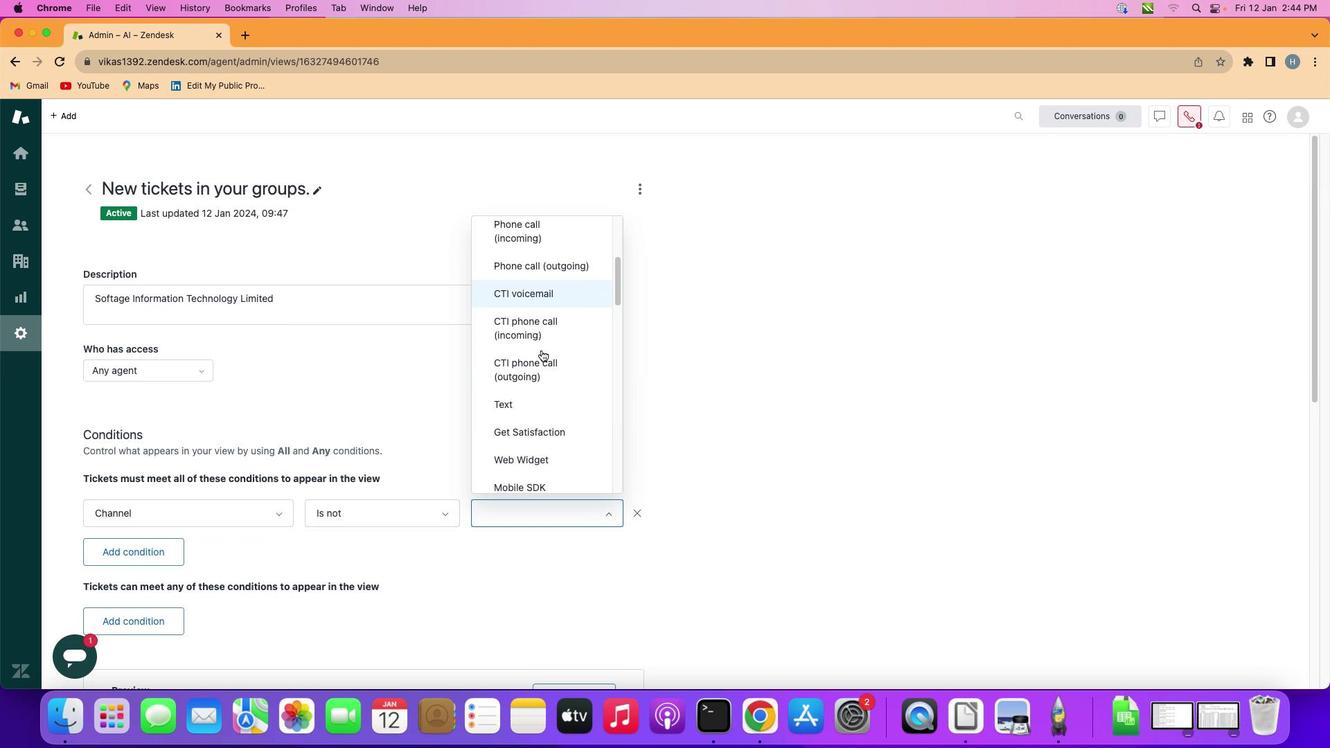 
Action: Mouse scrolled (541, 349) with delta (0, 0)
Screenshot: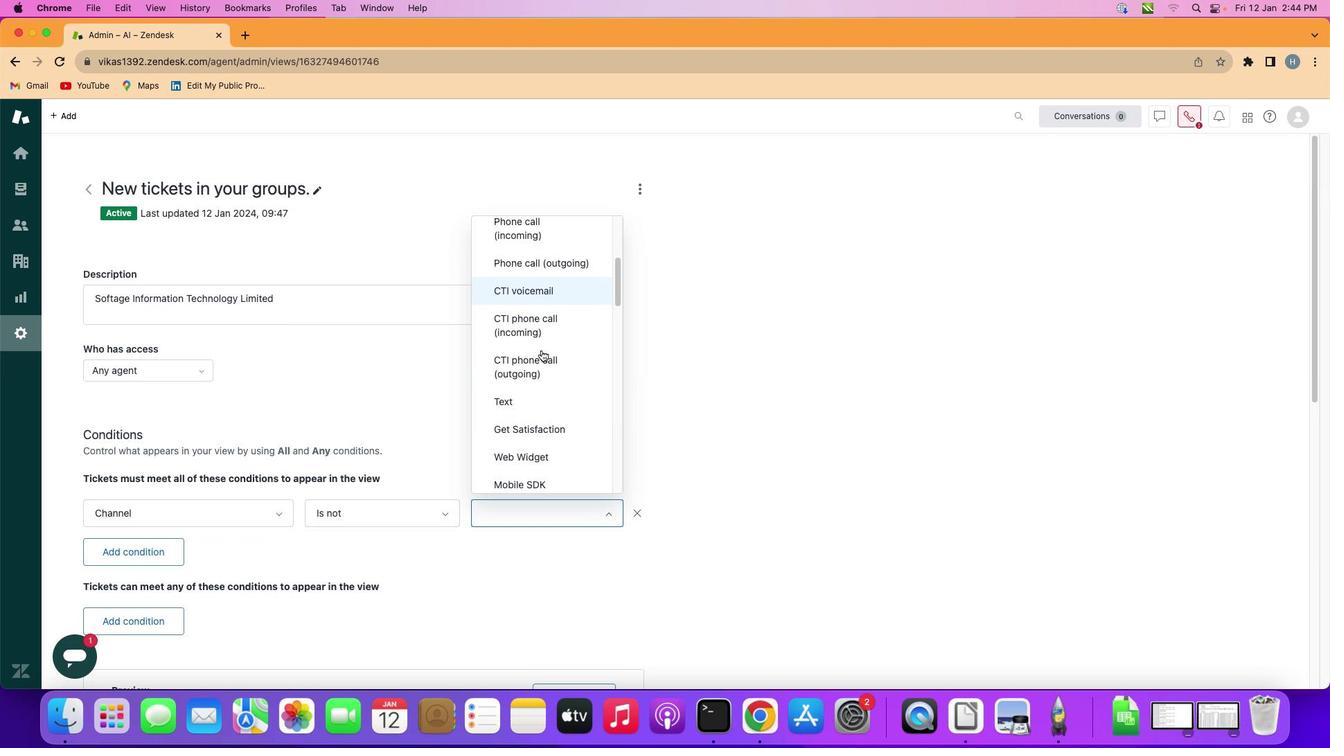 
Action: Mouse scrolled (541, 349) with delta (0, 0)
Screenshot: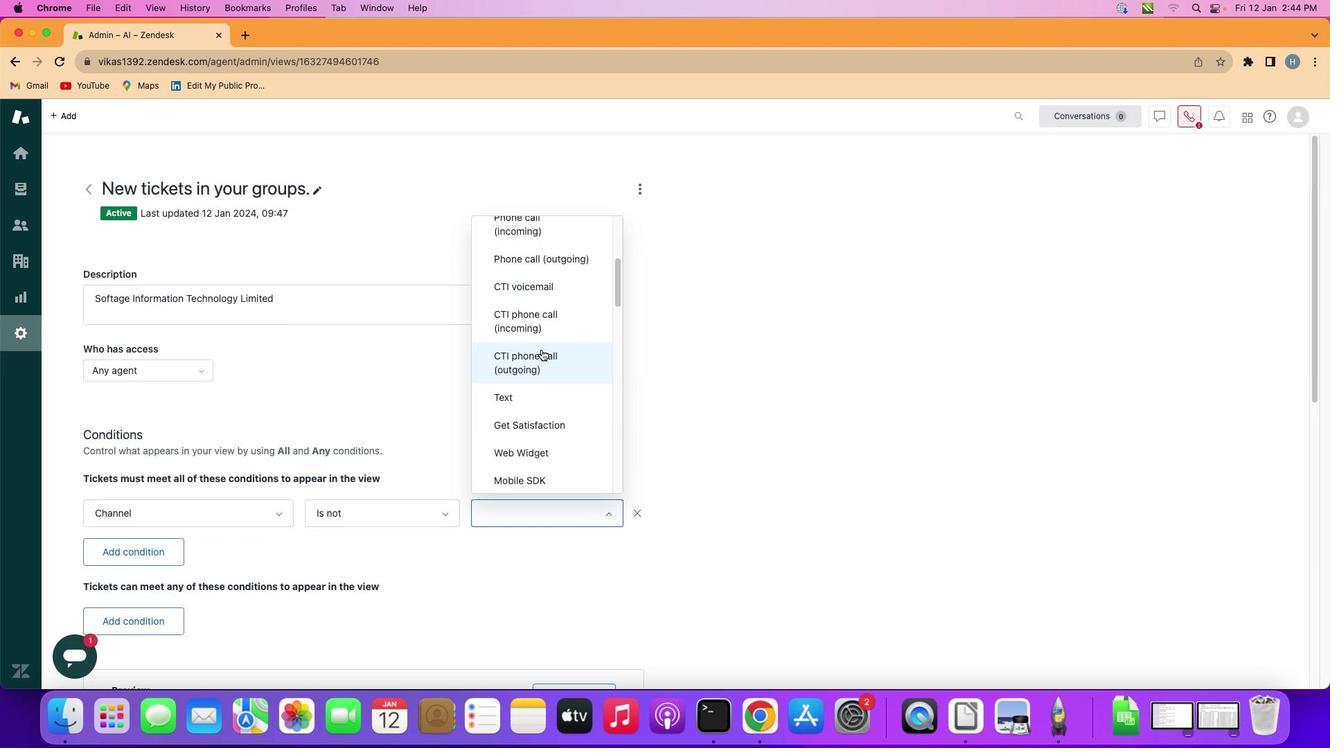 
Action: Mouse moved to (541, 349)
Screenshot: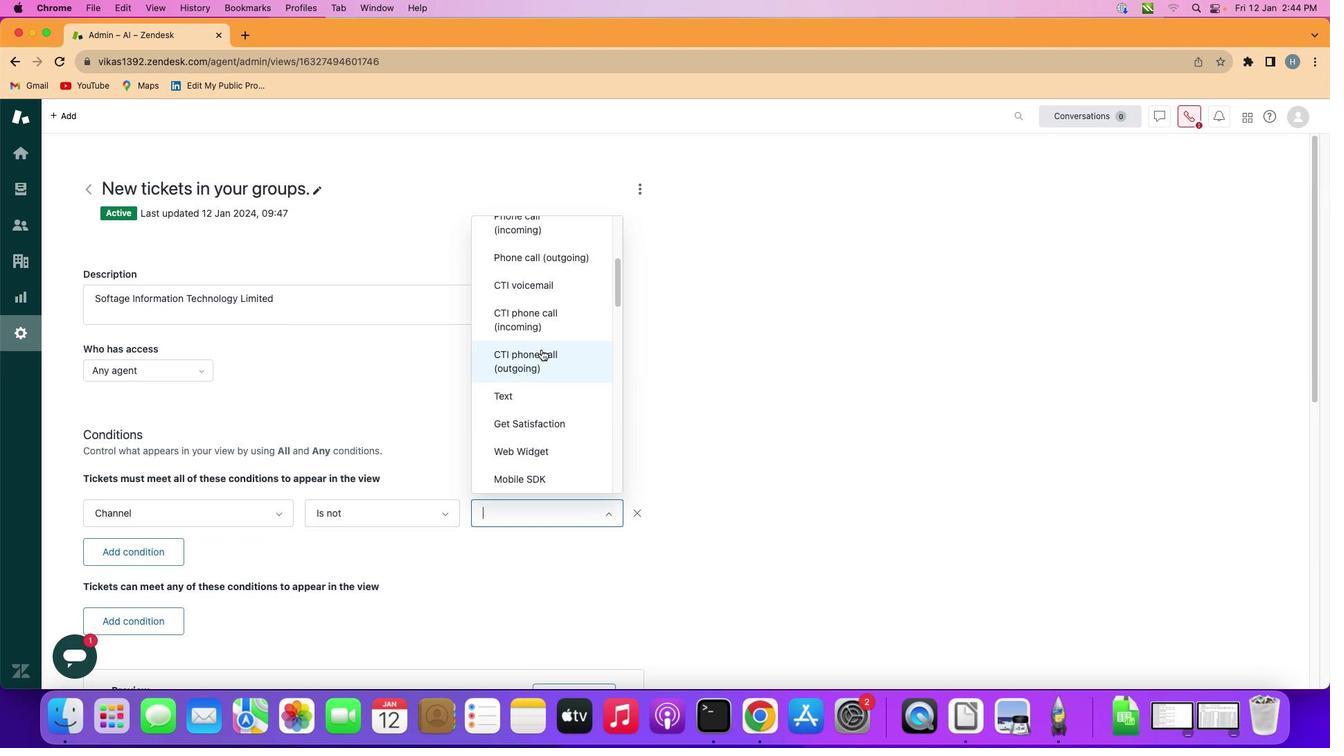 
Action: Mouse scrolled (541, 349) with delta (0, 0)
Screenshot: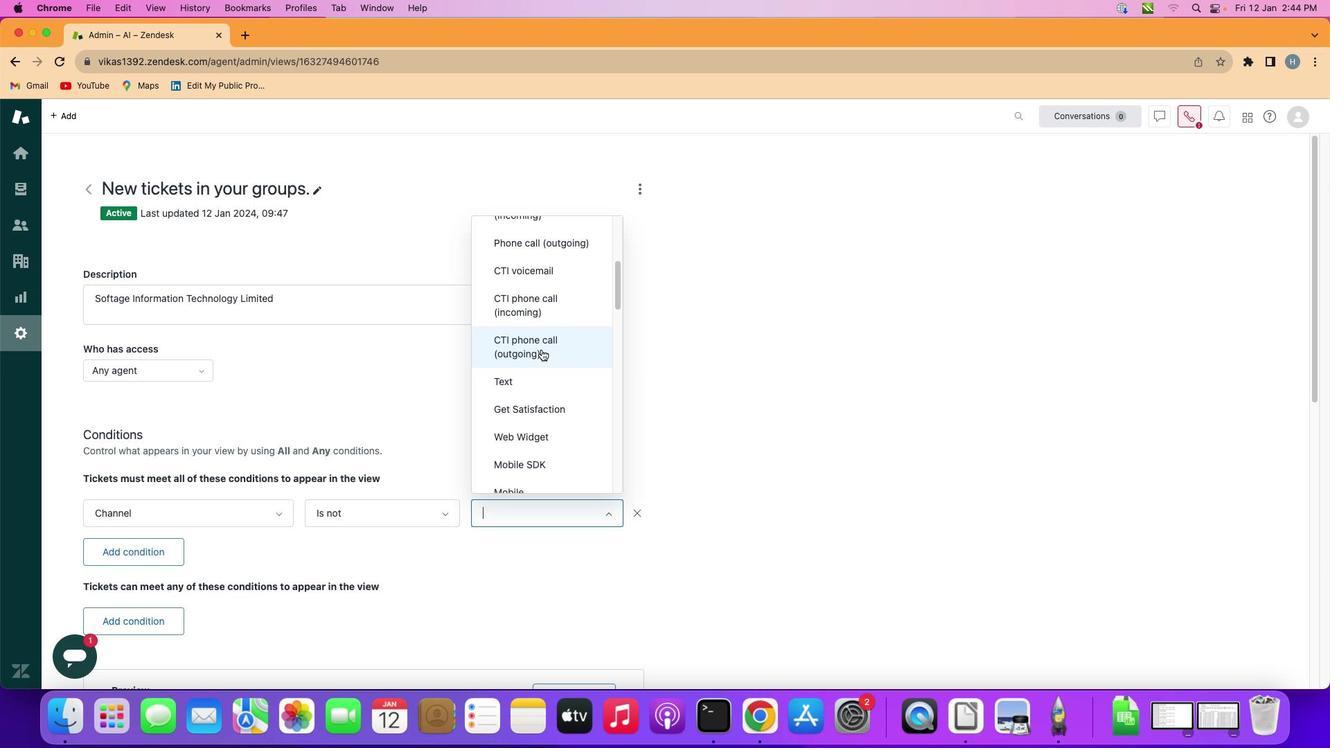 
Action: Mouse scrolled (541, 349) with delta (0, 0)
Screenshot: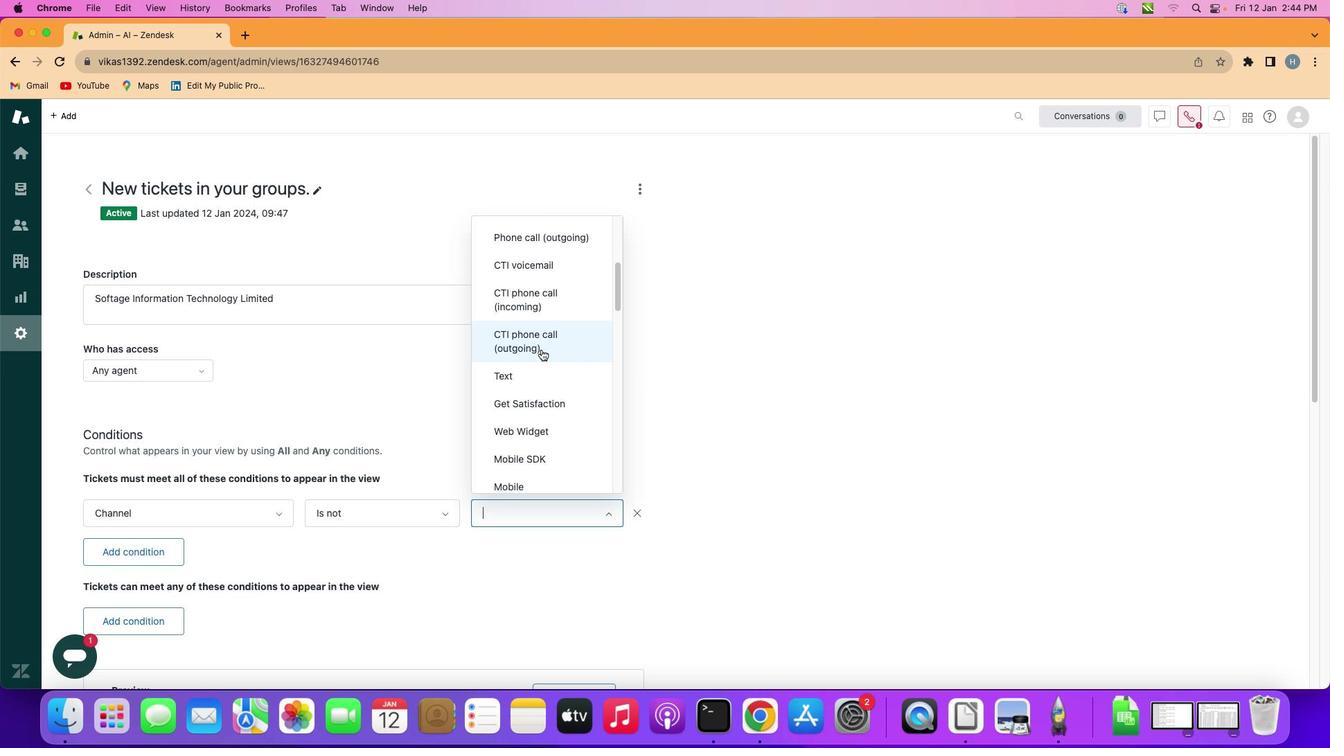 
Action: Mouse scrolled (541, 349) with delta (0, 0)
Screenshot: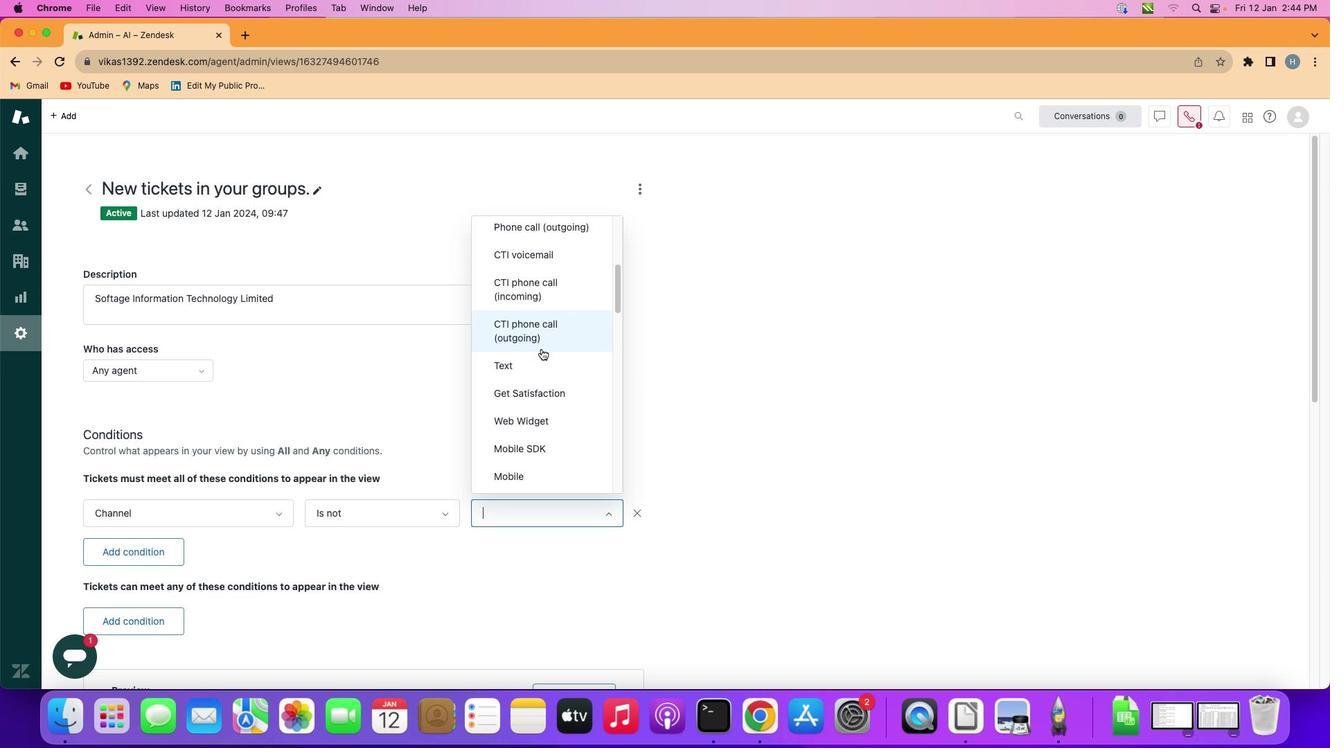 
Action: Mouse scrolled (541, 349) with delta (0, 0)
Screenshot: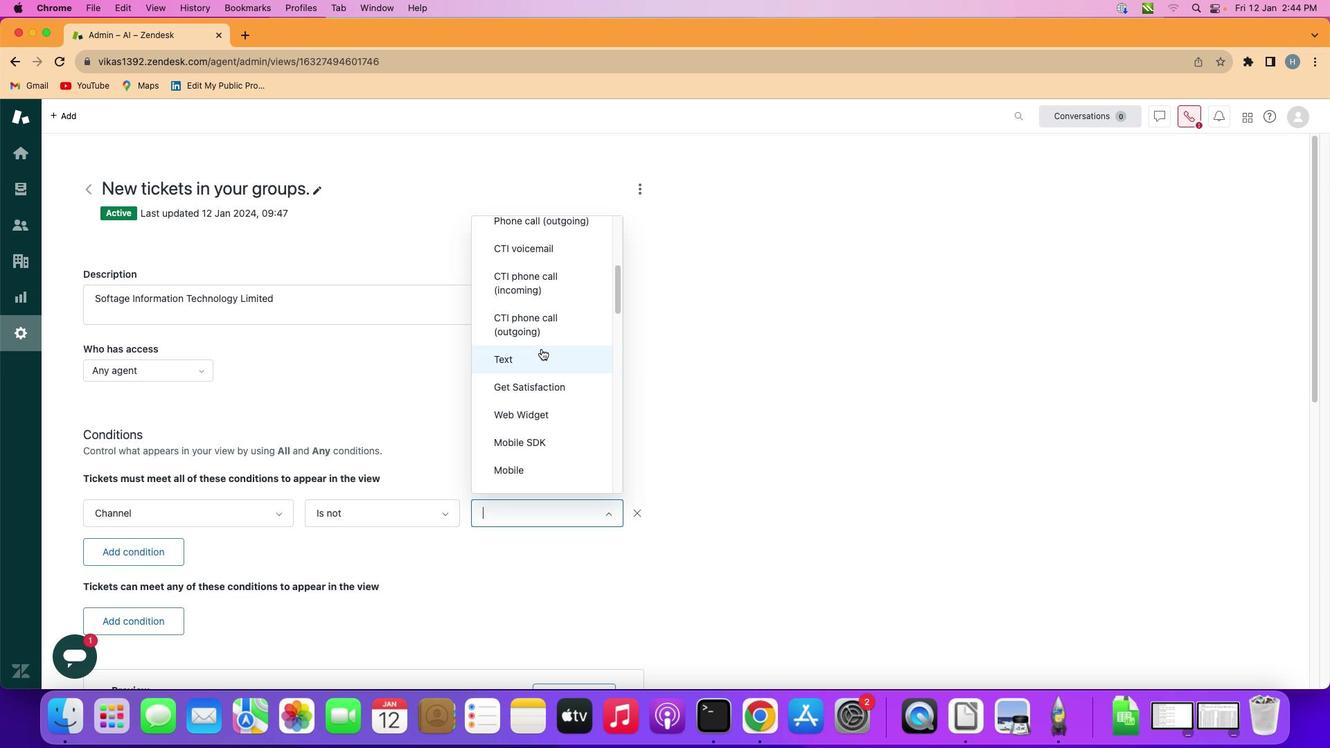 
Action: Mouse scrolled (541, 349) with delta (0, 0)
Screenshot: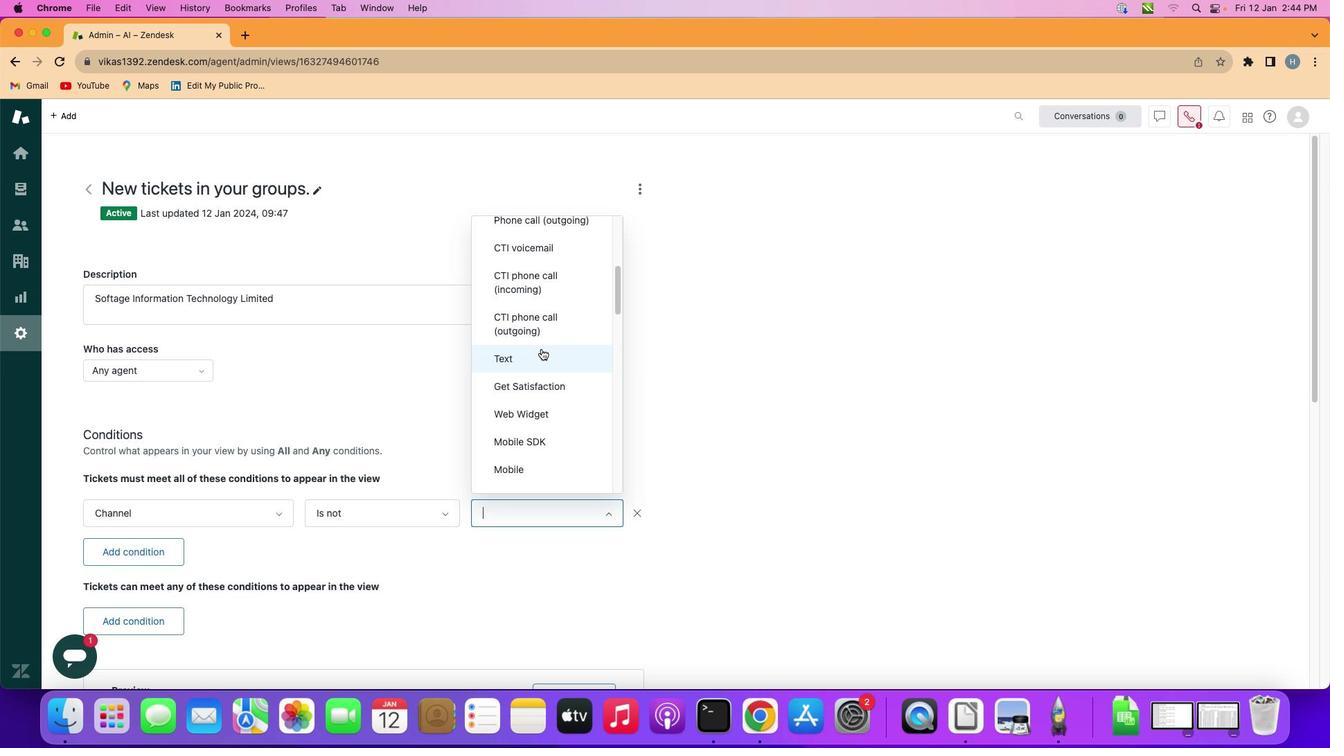 
Action: Mouse moved to (541, 349)
Screenshot: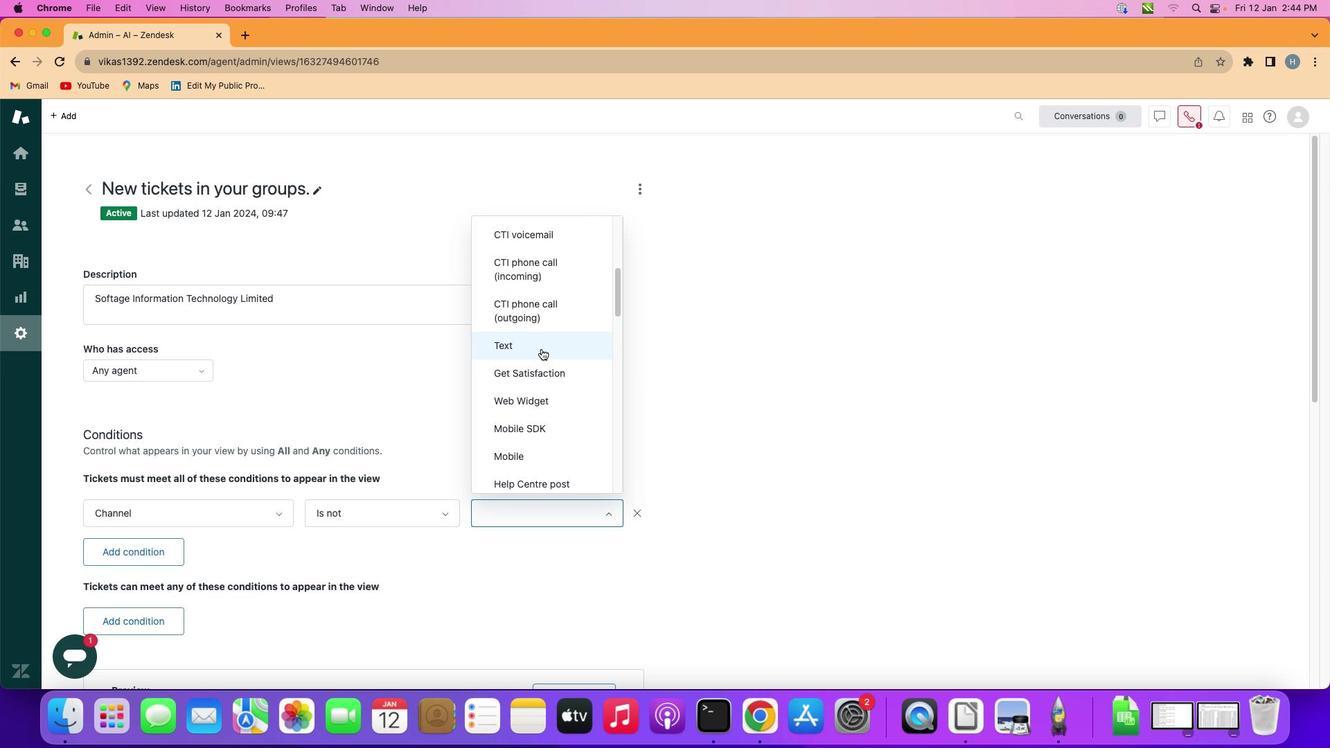 
Action: Mouse scrolled (541, 349) with delta (0, 0)
Screenshot: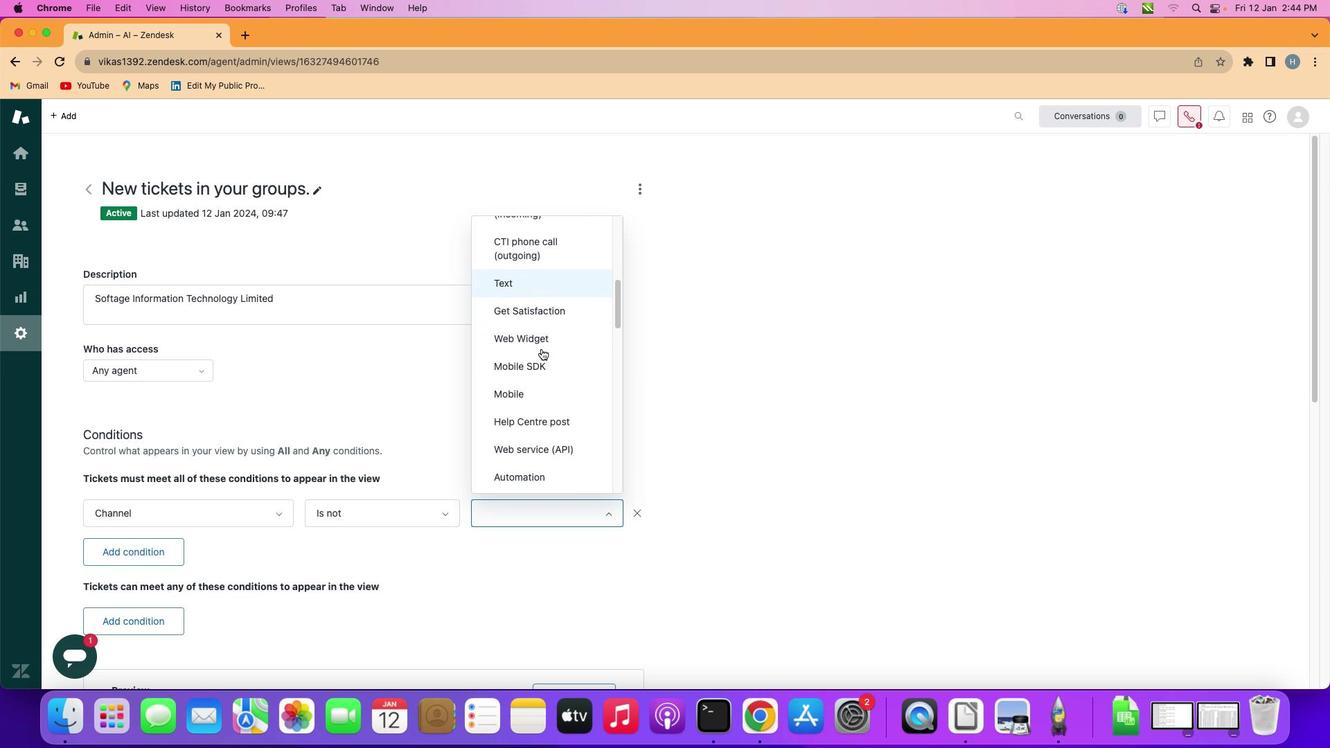 
Action: Mouse scrolled (541, 349) with delta (0, 0)
Screenshot: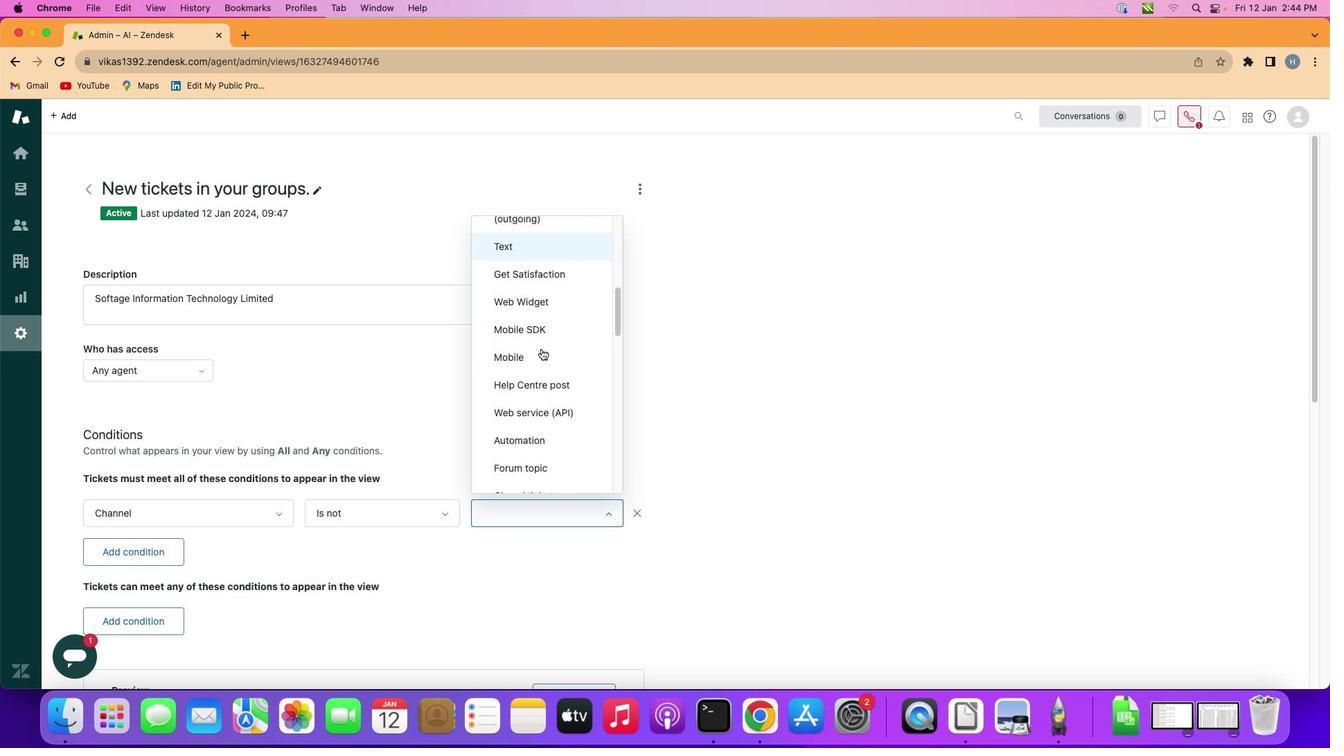 
Action: Mouse scrolled (541, 349) with delta (0, 0)
Screenshot: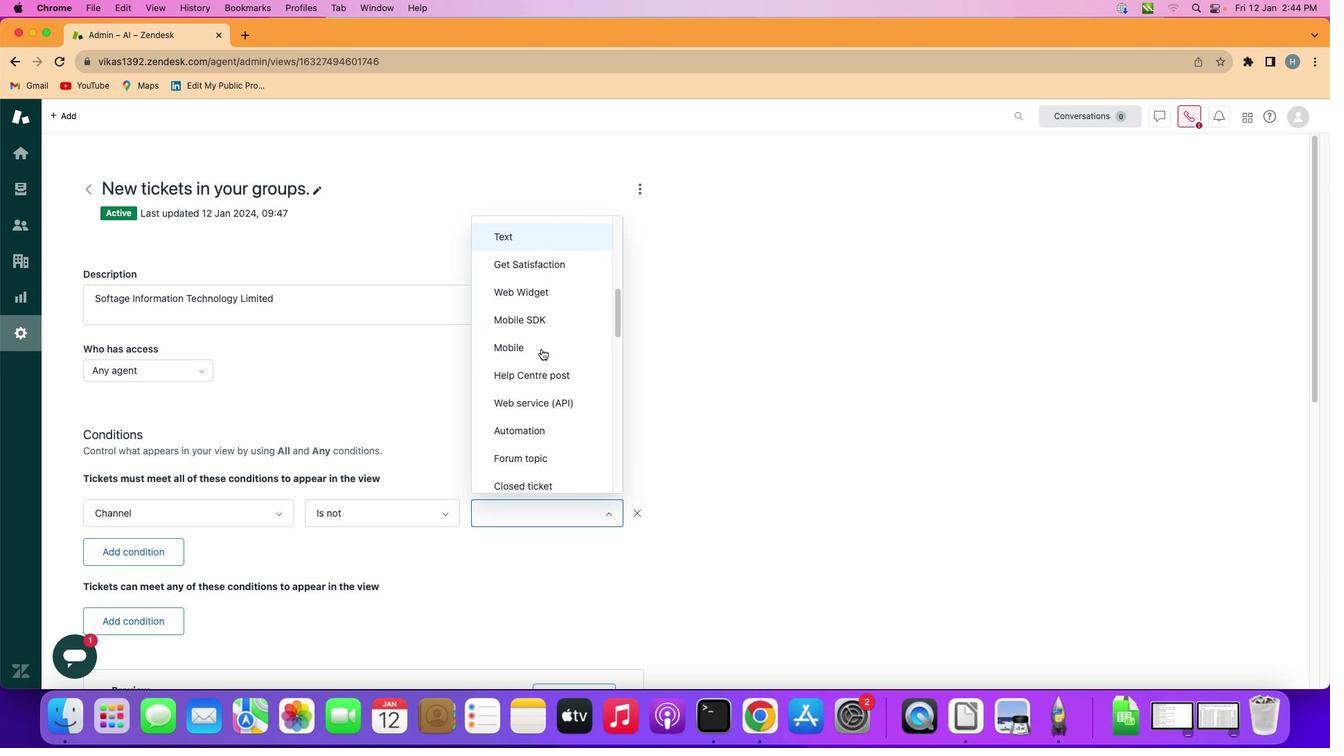 
Action: Mouse scrolled (541, 349) with delta (0, -1)
Screenshot: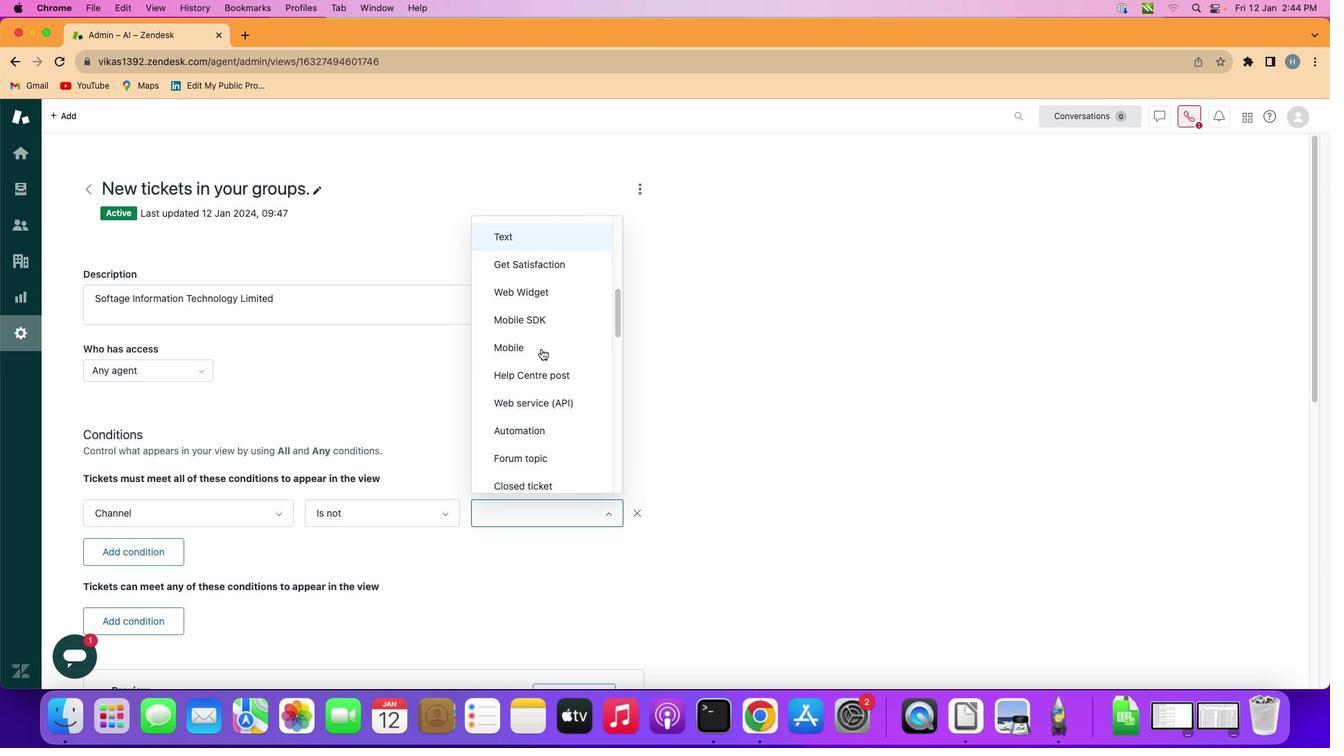 
Action: Mouse scrolled (541, 349) with delta (0, 0)
Screenshot: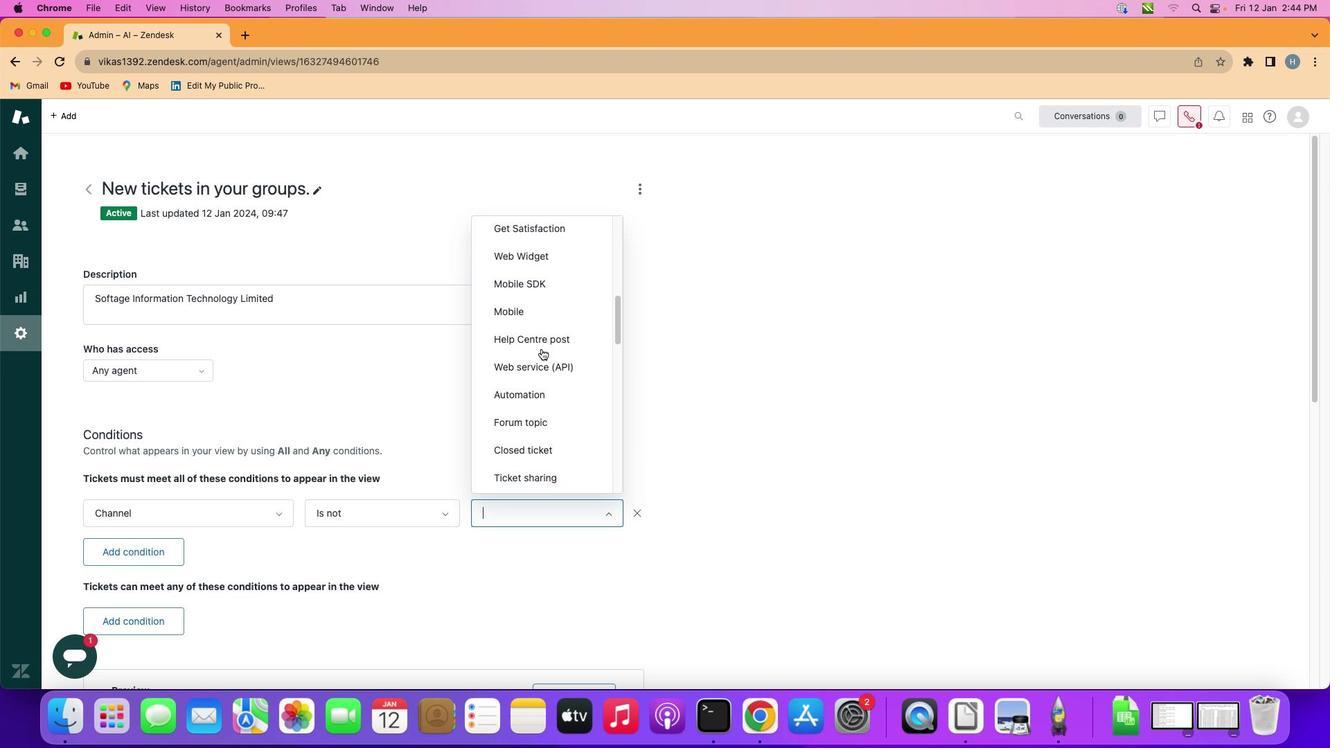 
Action: Mouse scrolled (541, 349) with delta (0, 0)
Screenshot: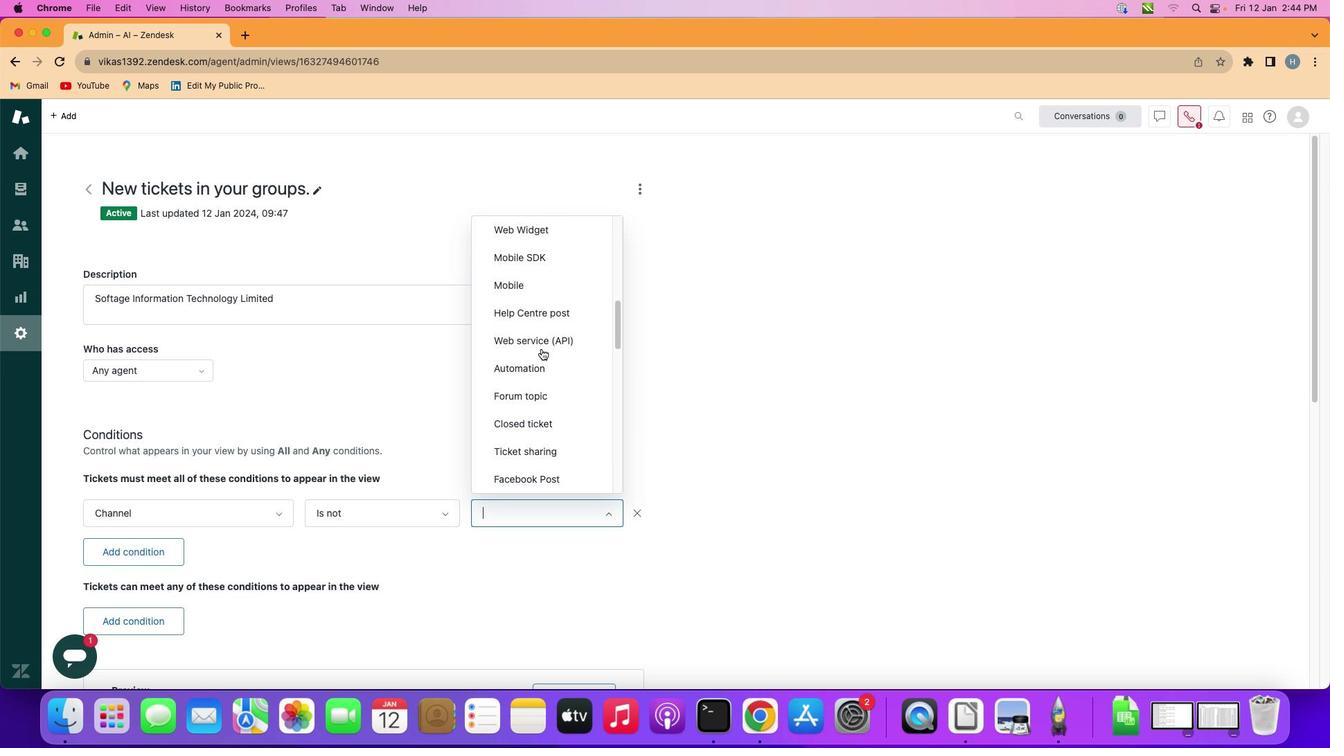 
Action: Mouse scrolled (541, 349) with delta (0, 0)
Screenshot: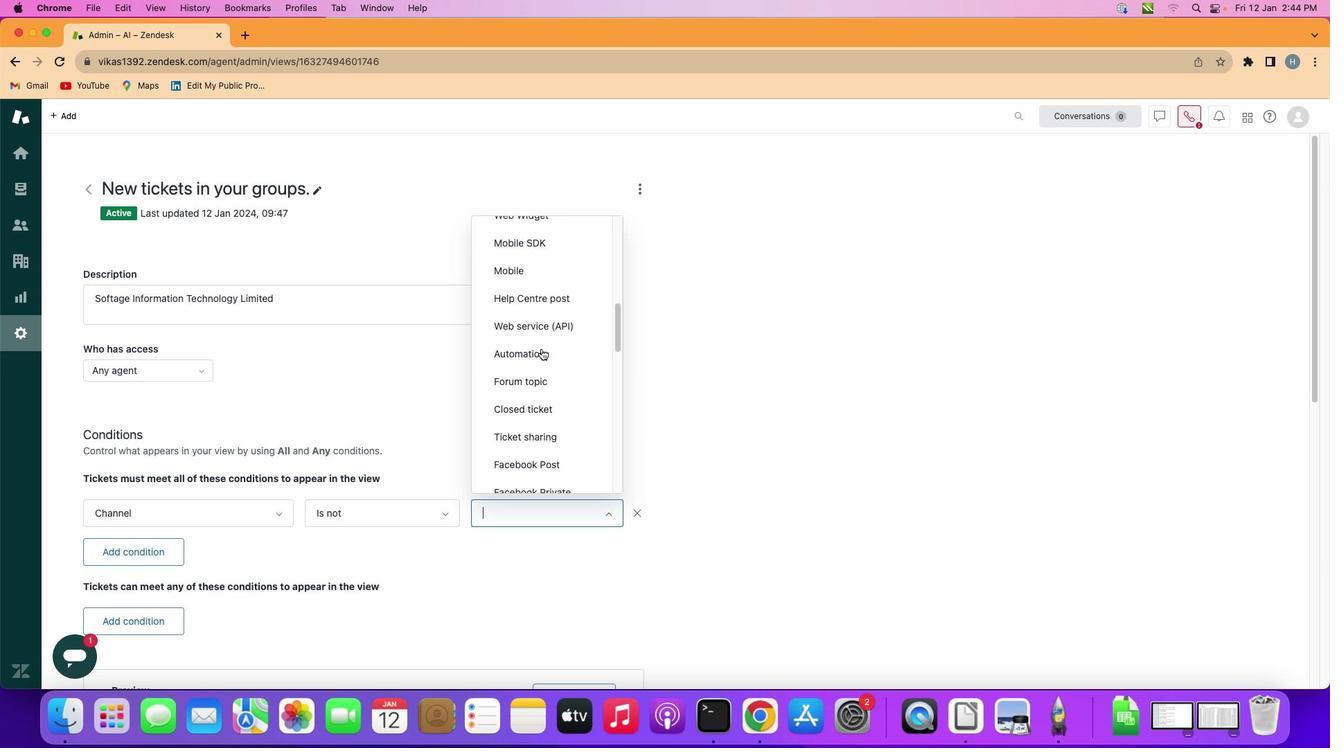 
Action: Mouse scrolled (541, 349) with delta (0, 0)
Screenshot: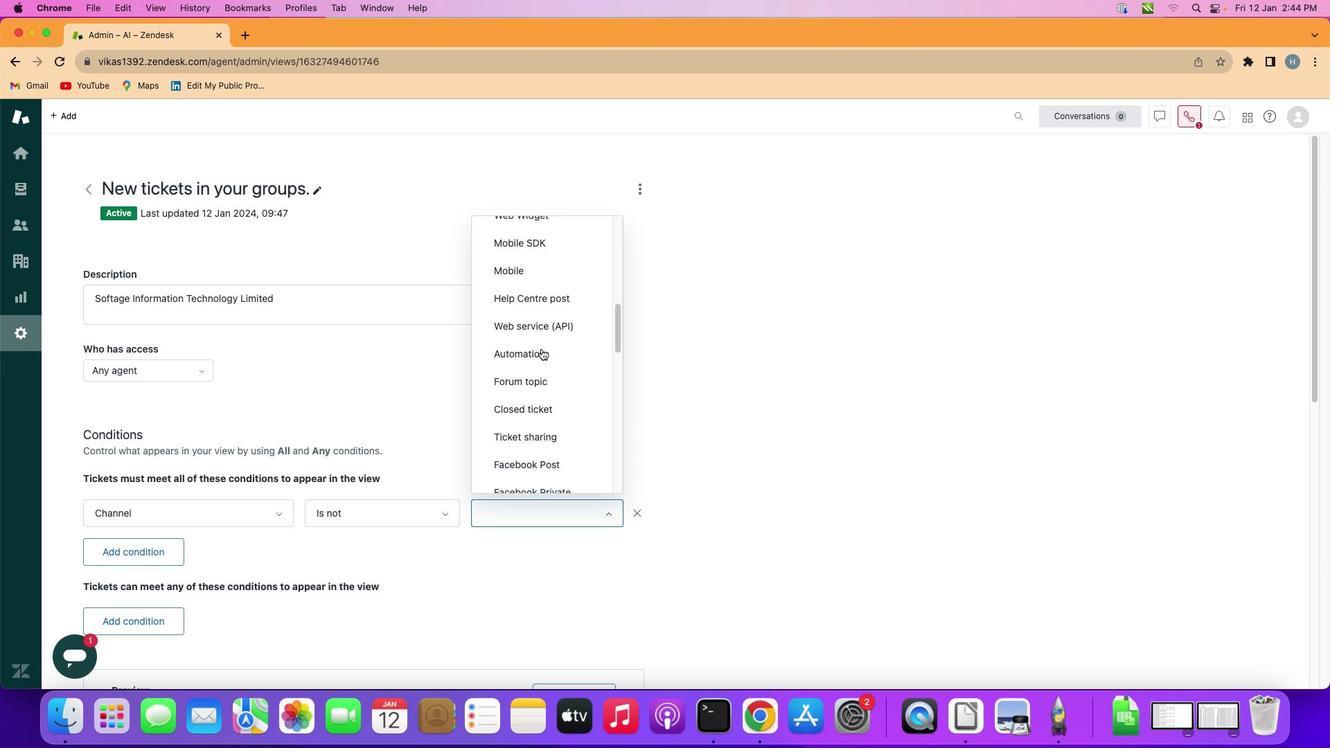 
Action: Mouse scrolled (541, 349) with delta (0, 0)
Screenshot: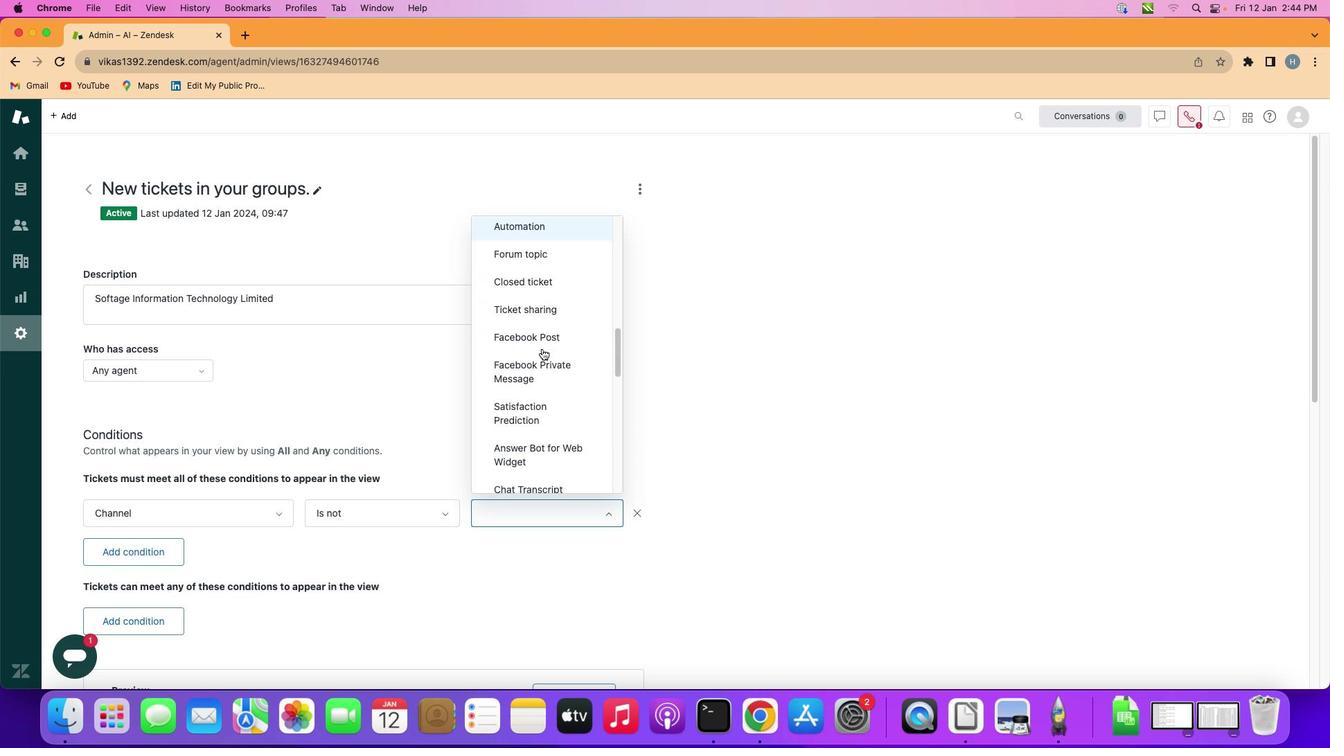 
Action: Mouse scrolled (541, 349) with delta (0, 0)
Screenshot: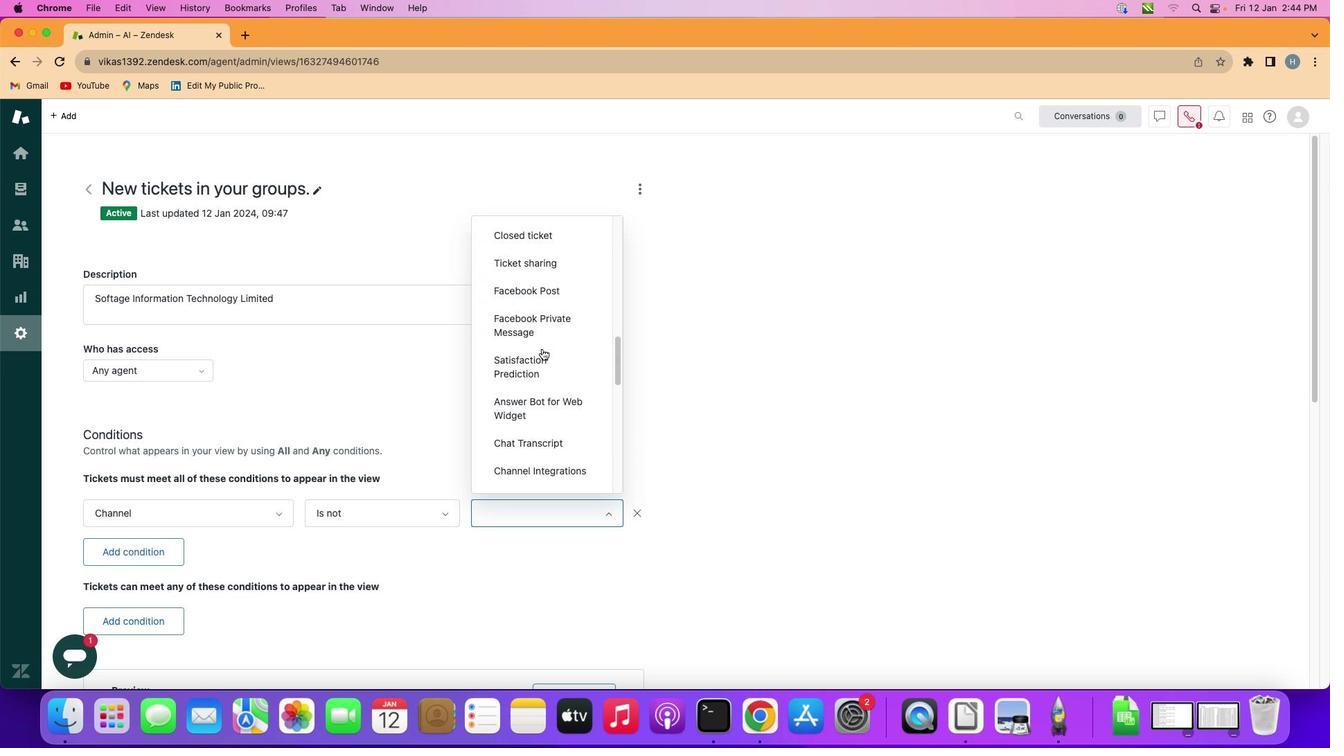 
Action: Mouse moved to (541, 348)
Screenshot: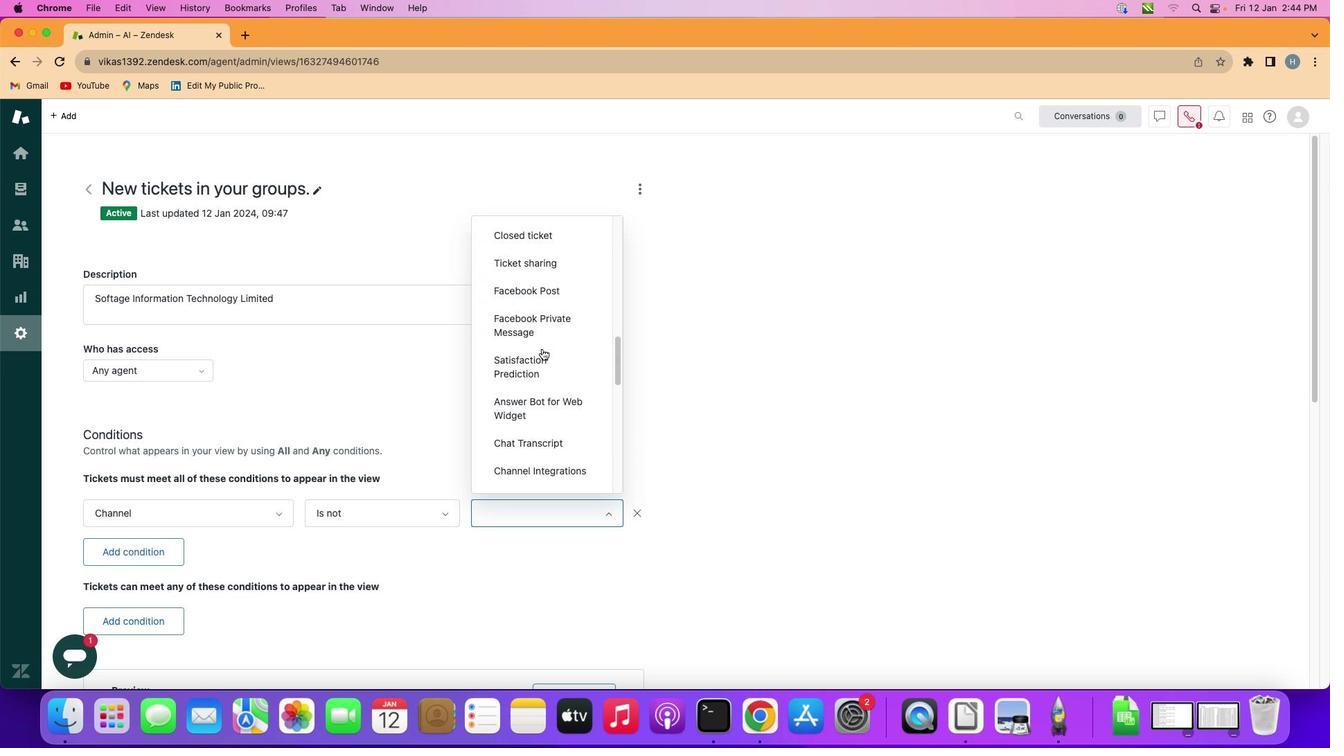 
Action: Mouse scrolled (541, 348) with delta (0, -1)
Screenshot: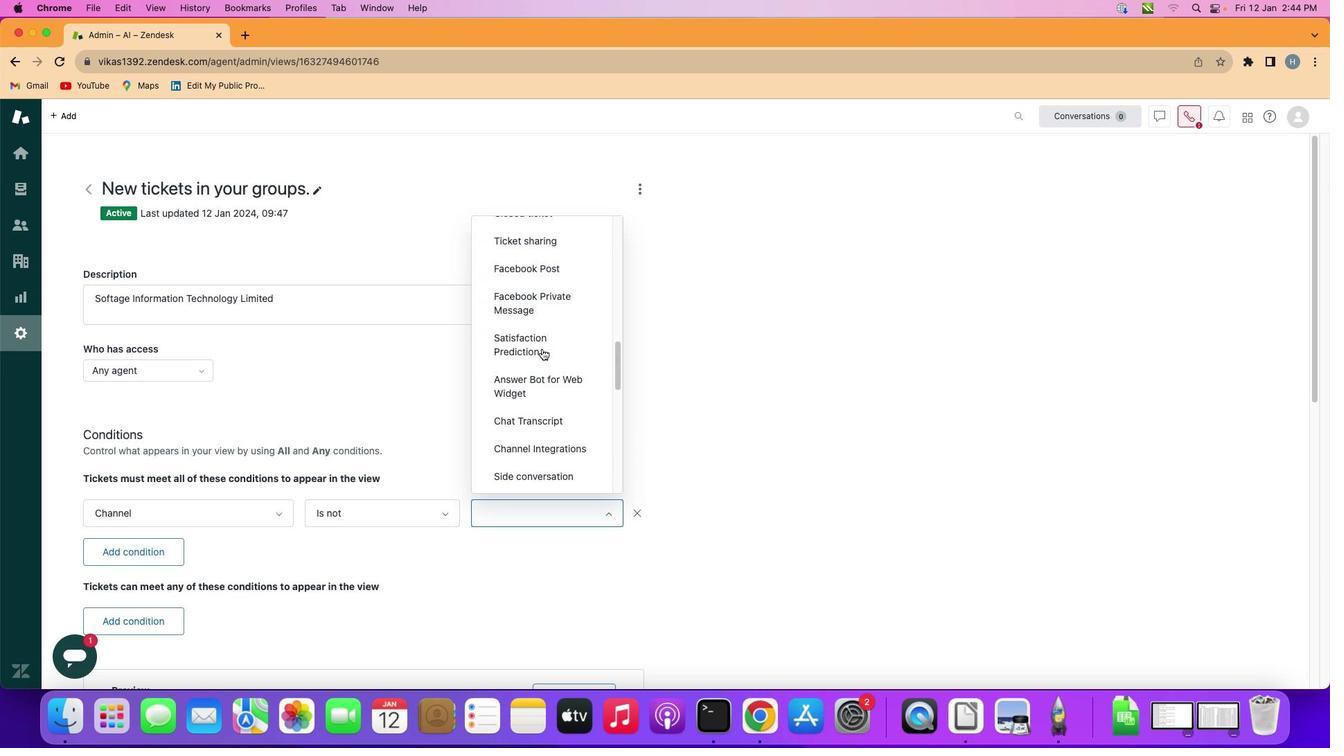 
Action: Mouse scrolled (541, 348) with delta (0, -1)
Screenshot: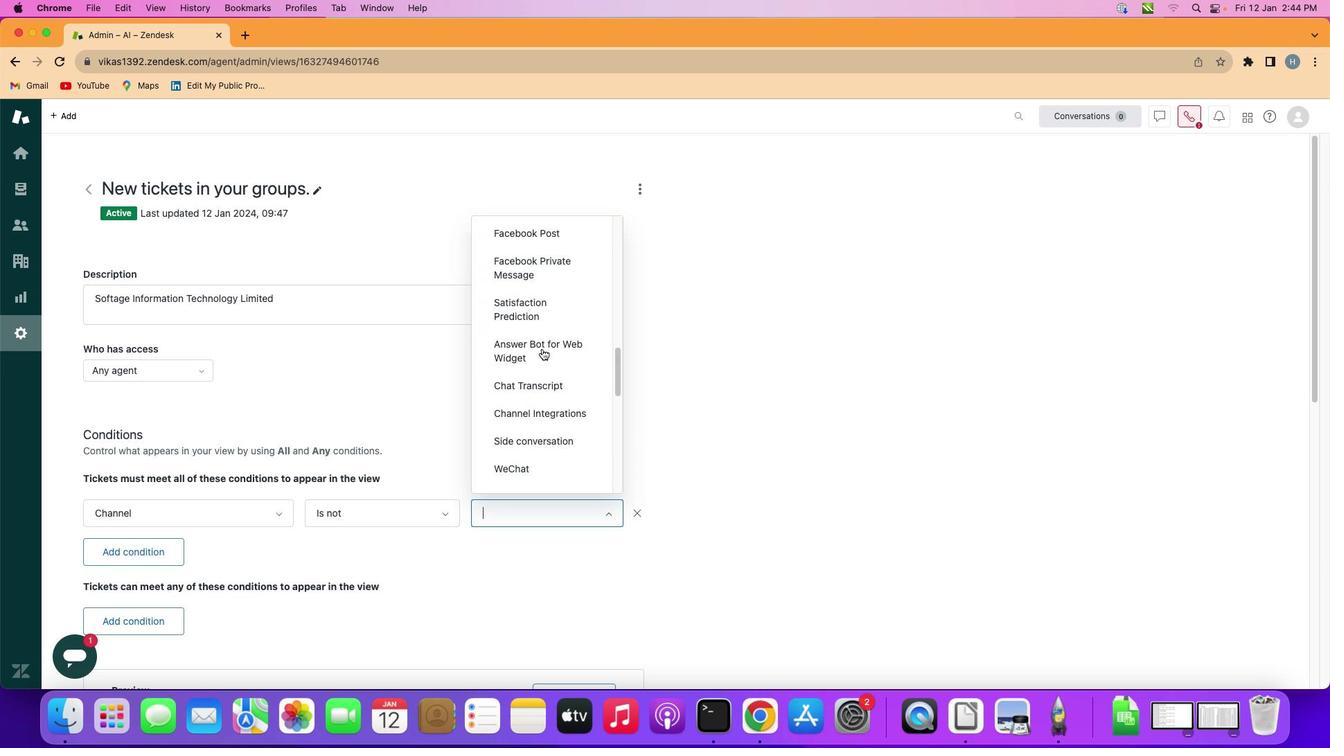 
Action: Mouse scrolled (541, 348) with delta (0, -1)
Screenshot: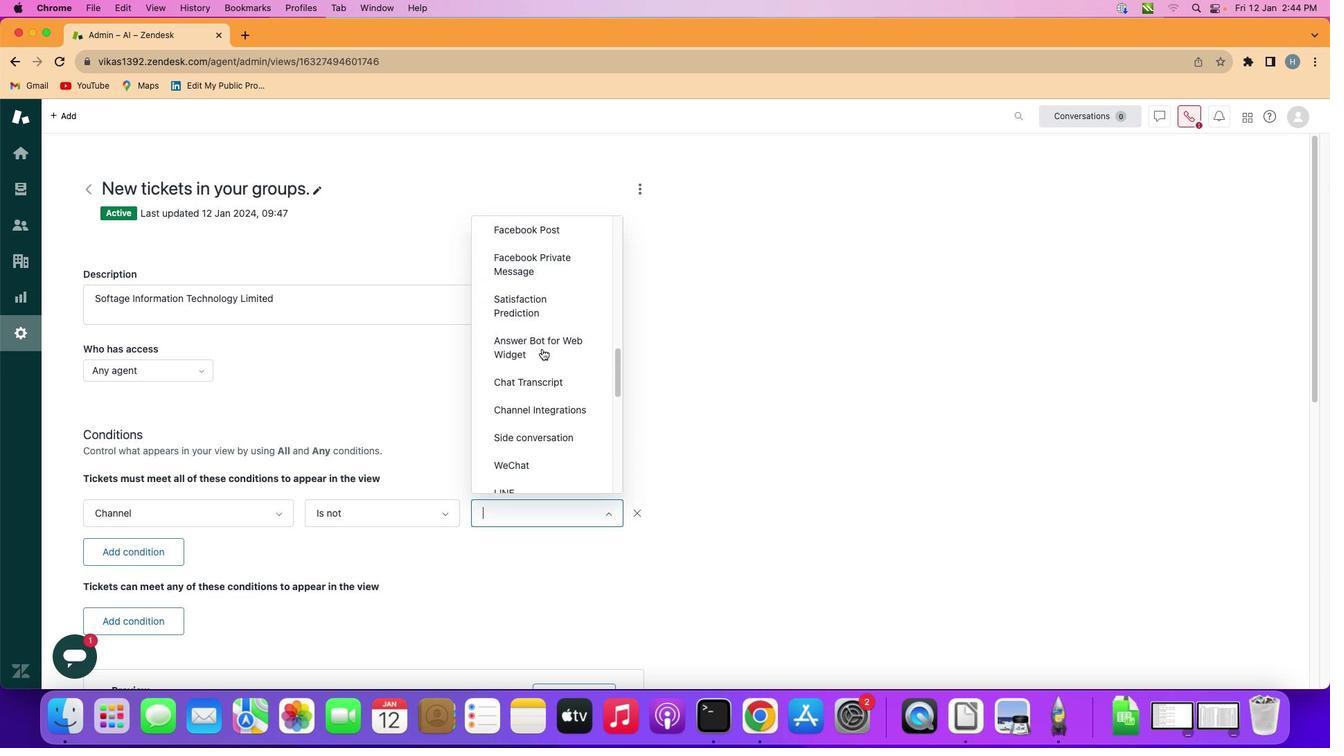 
Action: Mouse moved to (539, 315)
Screenshot: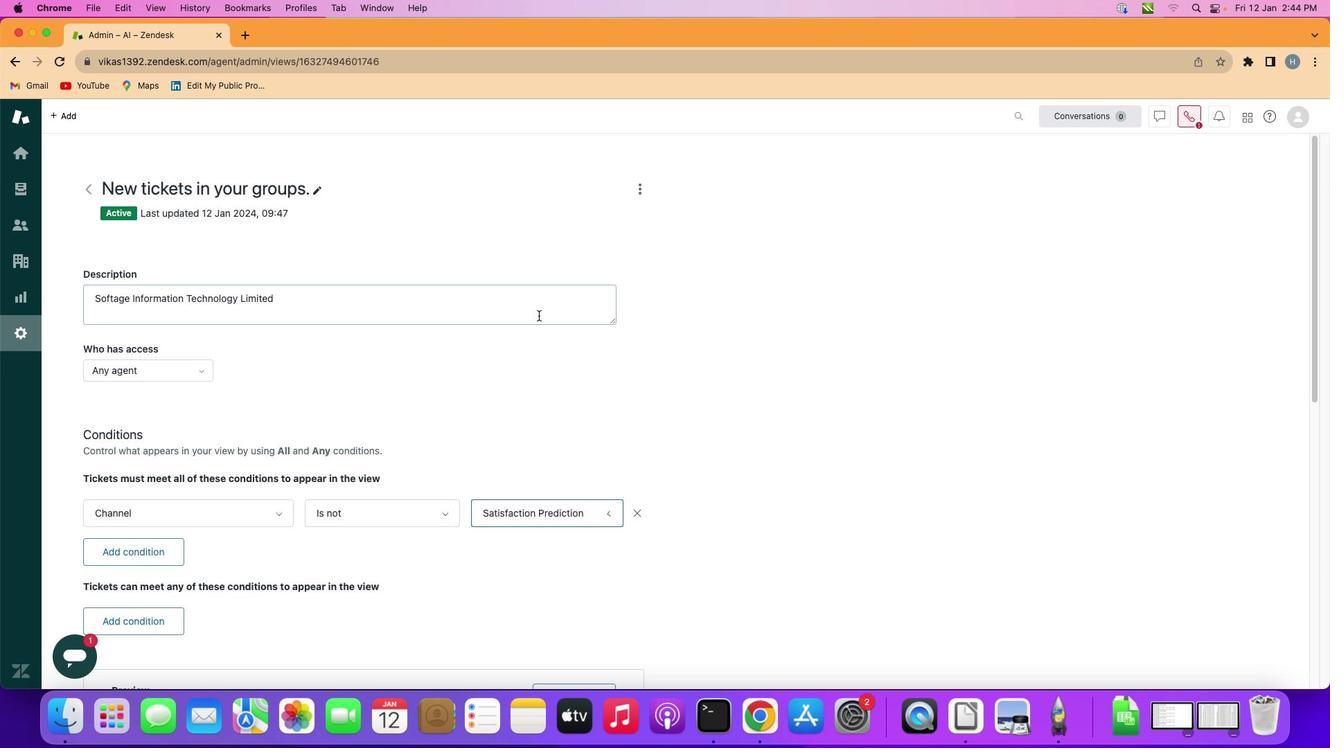 
Action: Mouse pressed left at (539, 315)
Screenshot: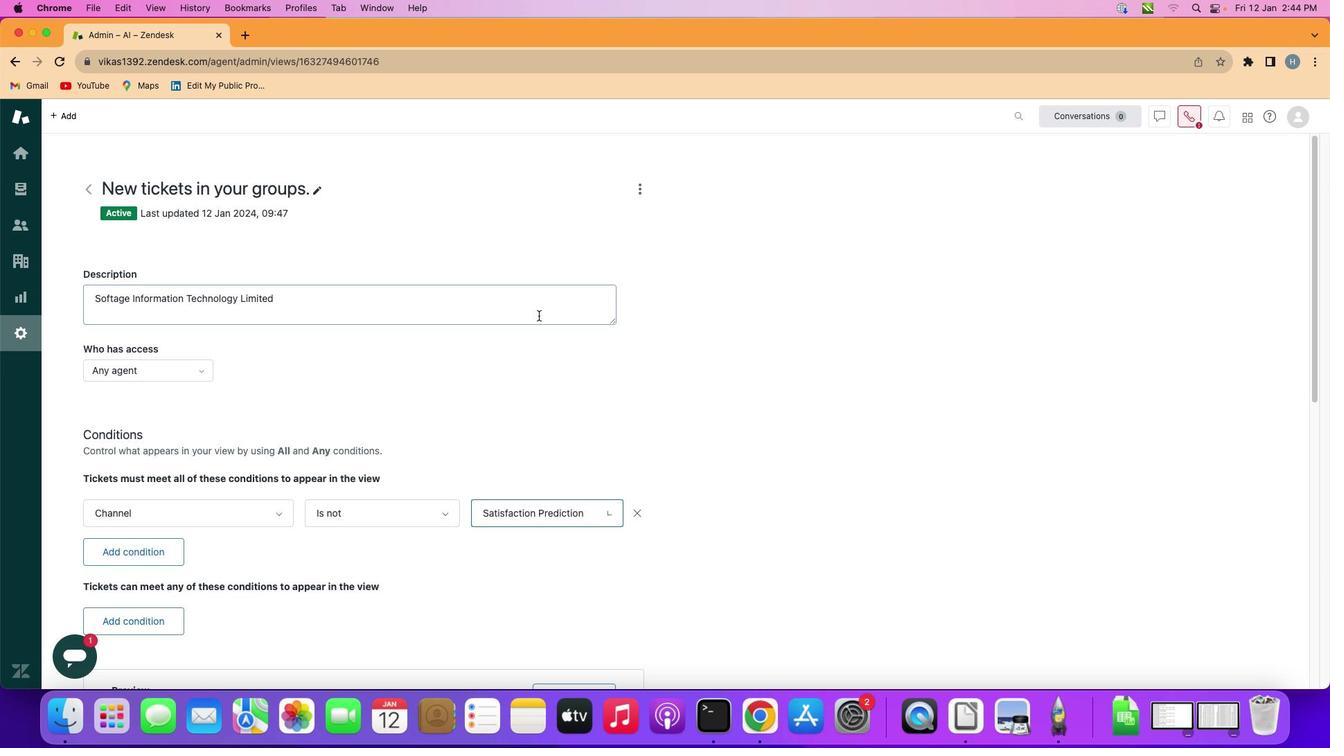 
Action: Mouse moved to (538, 314)
Screenshot: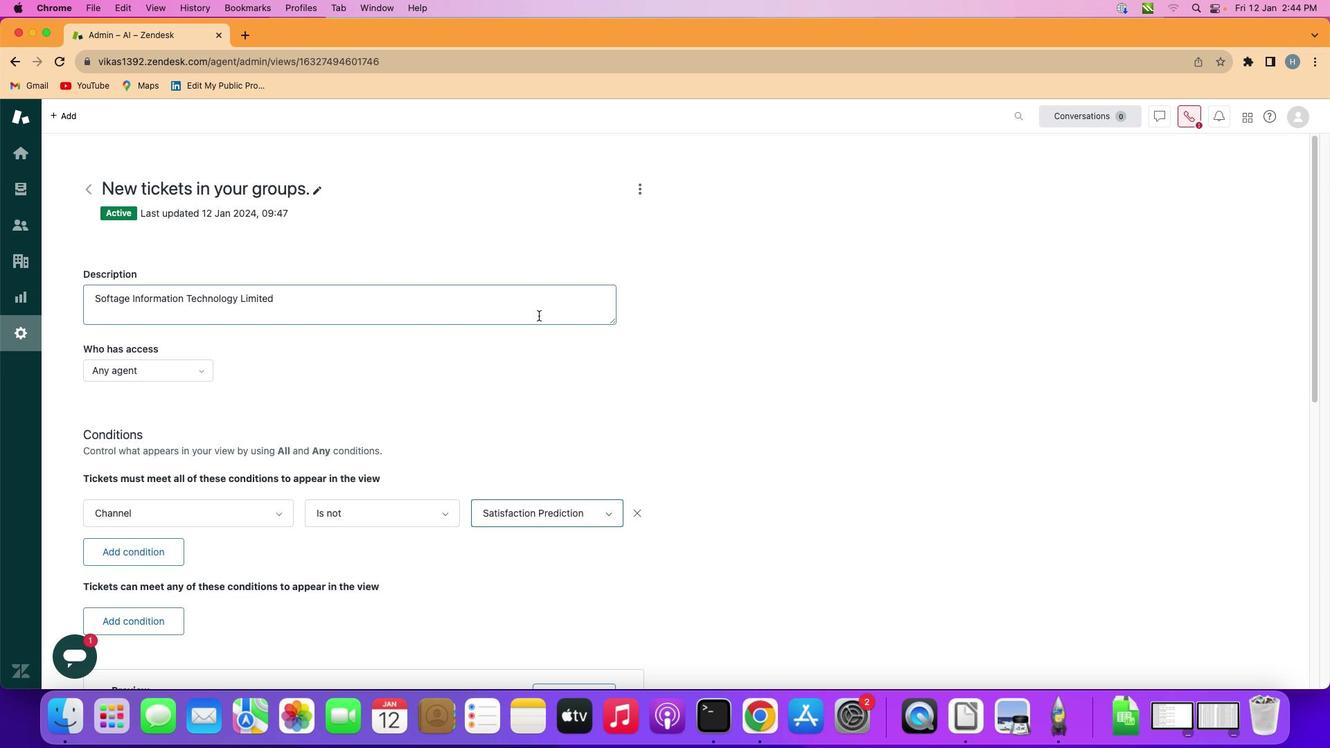 
